 Task: Find connections with filter location Azazga with filter topic #Brandwith filter profile language English with filter current company Smile Foundation with filter school Institute Of Engineering and Management with filter industry Performing Arts with filter service category Outsourcing with filter keywords title Travel Nurse
Action: Mouse moved to (482, 61)
Screenshot: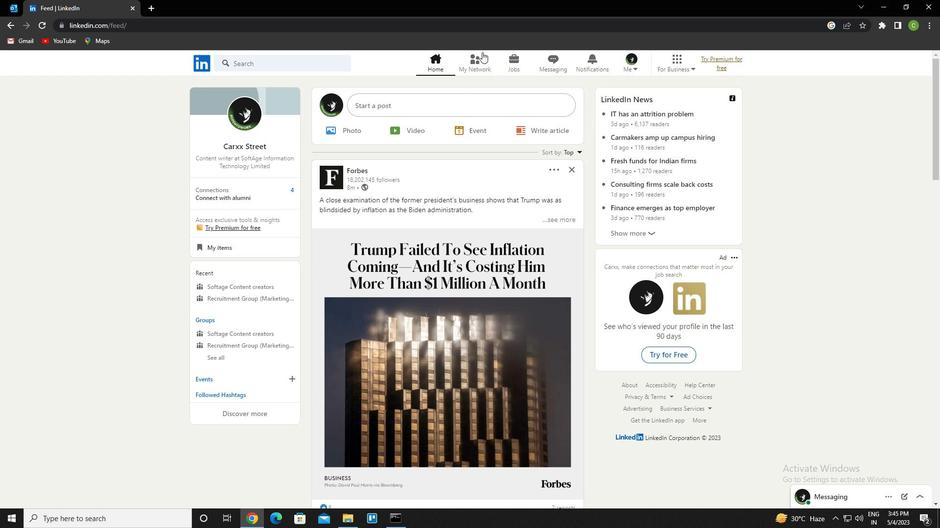 
Action: Mouse pressed left at (482, 61)
Screenshot: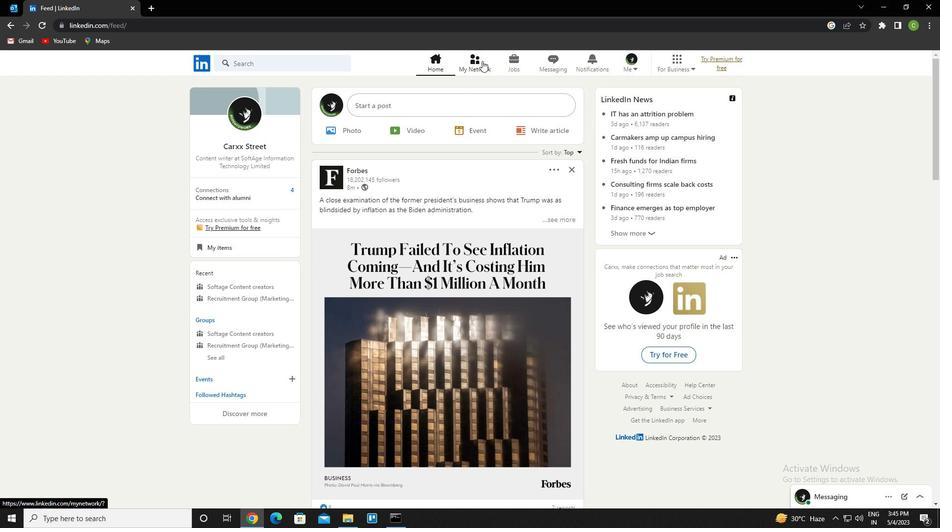 
Action: Mouse moved to (298, 113)
Screenshot: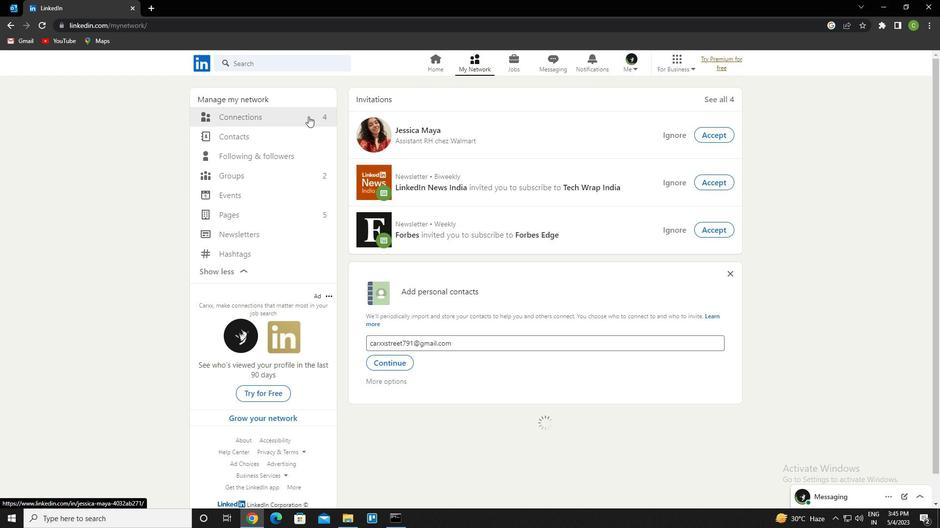 
Action: Mouse pressed left at (298, 113)
Screenshot: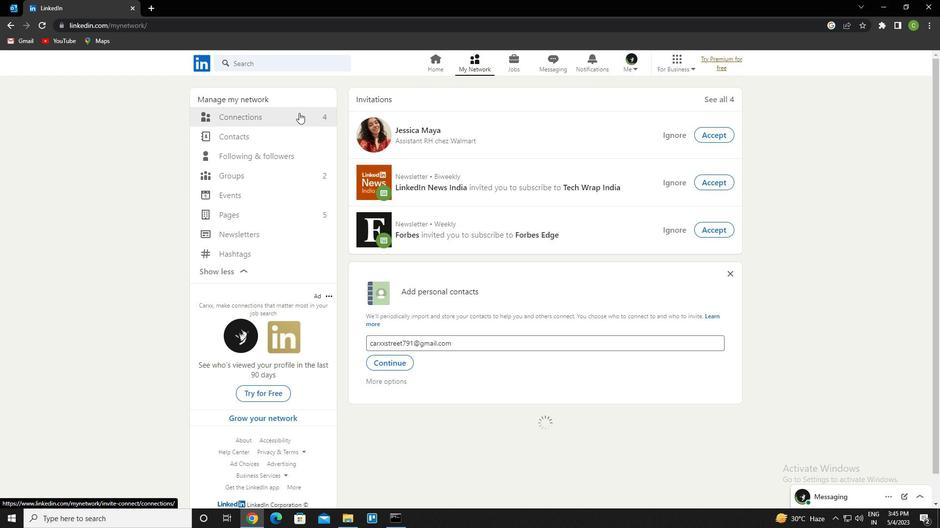 
Action: Mouse moved to (544, 118)
Screenshot: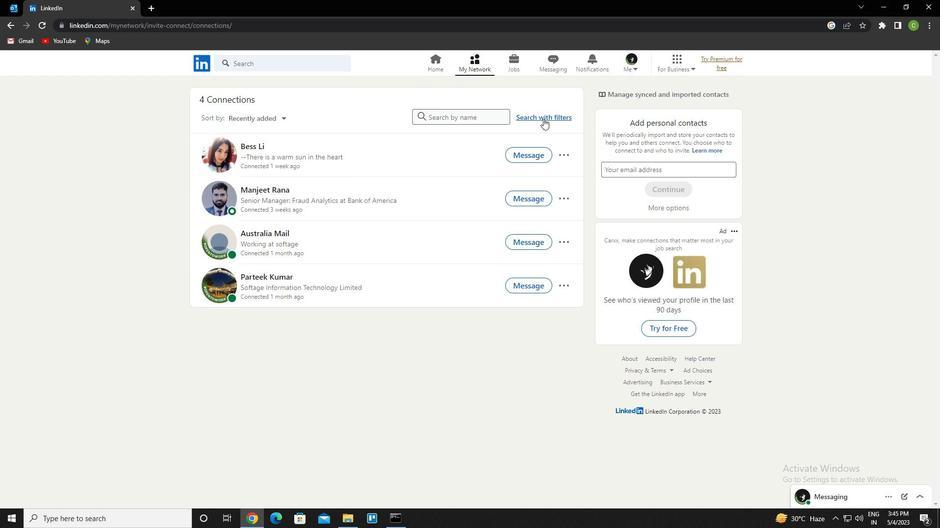 
Action: Mouse pressed left at (544, 118)
Screenshot: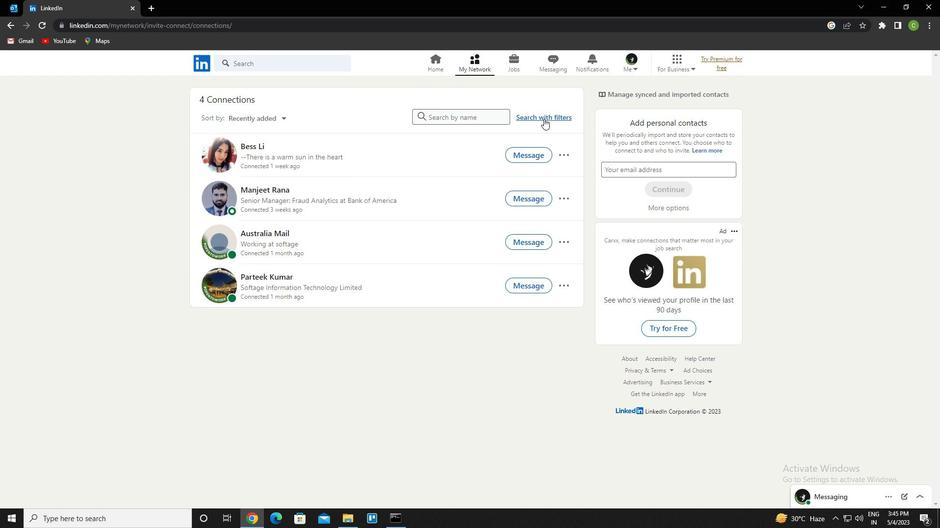 
Action: Mouse moved to (499, 94)
Screenshot: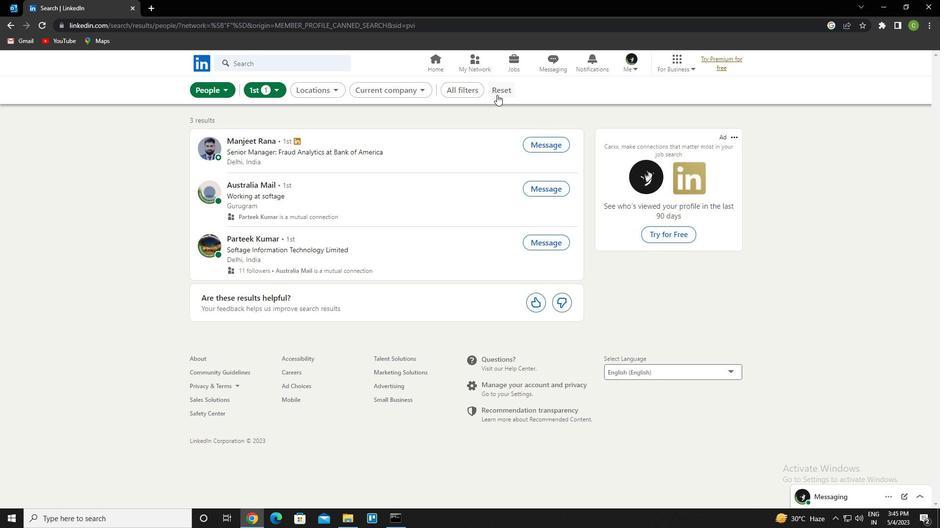 
Action: Mouse pressed left at (499, 94)
Screenshot: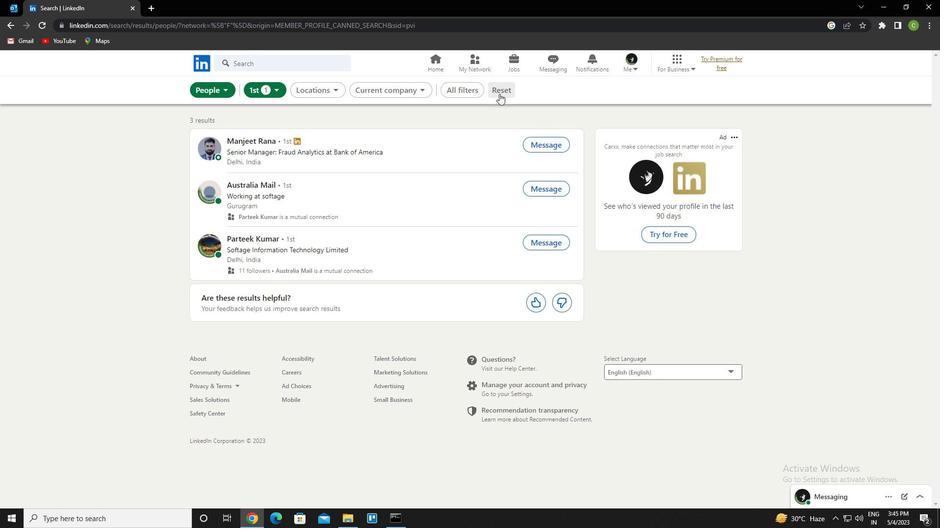 
Action: Mouse moved to (494, 94)
Screenshot: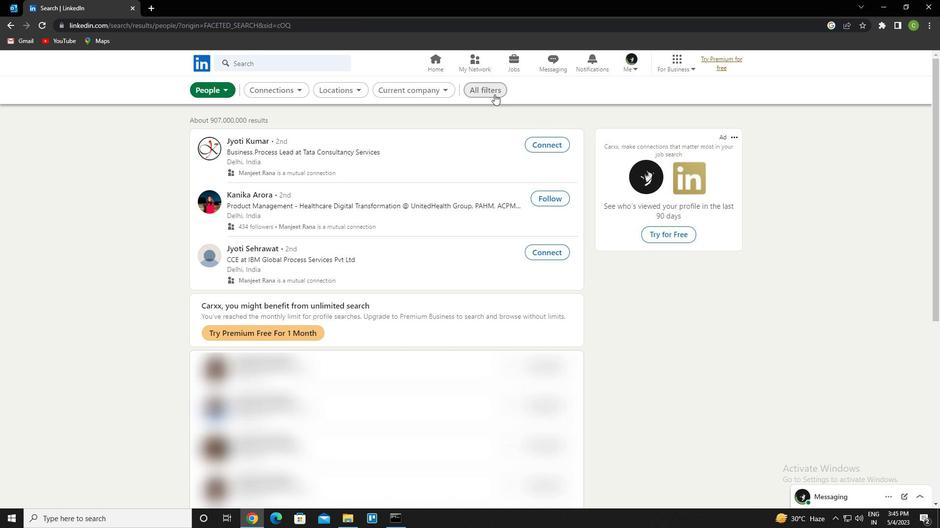 
Action: Mouse pressed left at (494, 94)
Screenshot: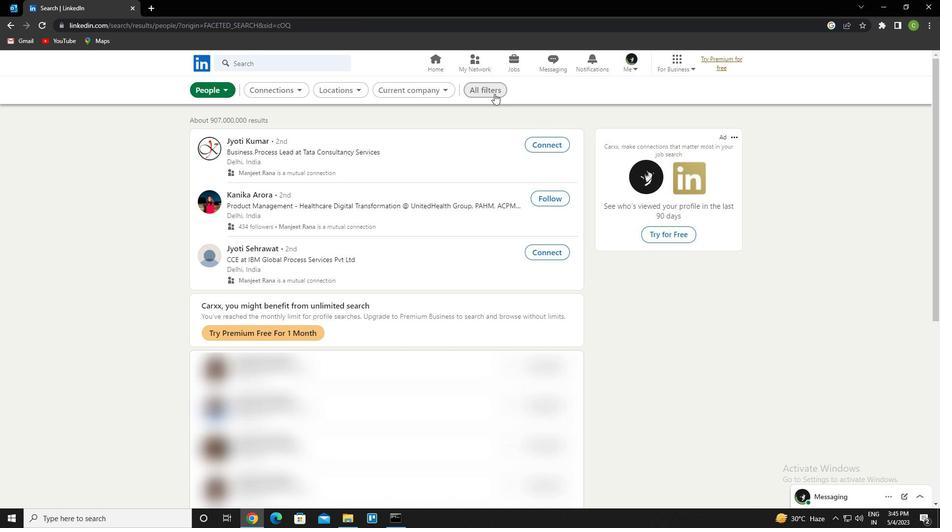 
Action: Mouse moved to (821, 307)
Screenshot: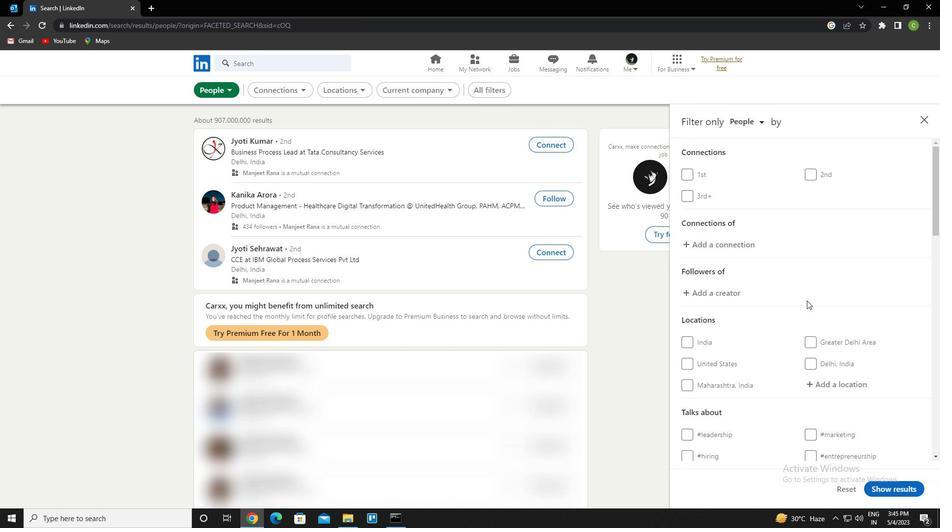
Action: Mouse scrolled (821, 306) with delta (0, 0)
Screenshot: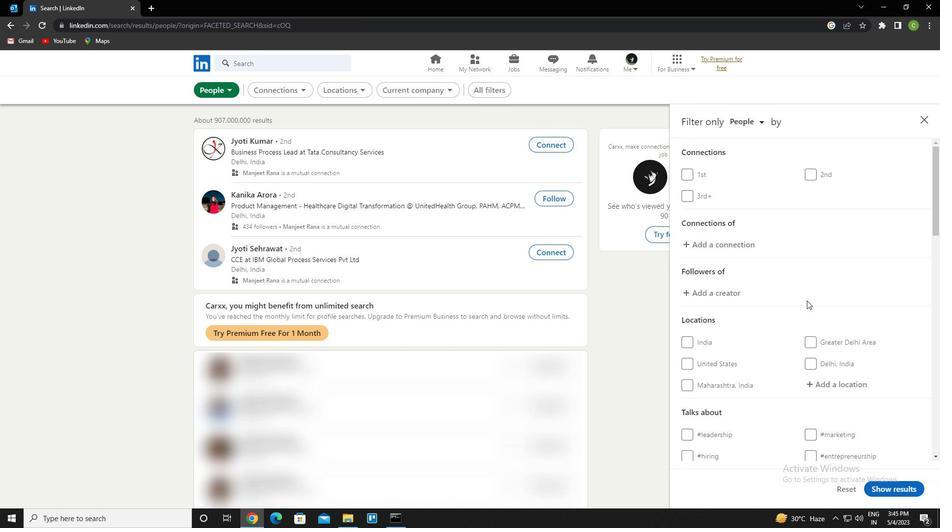 
Action: Mouse moved to (823, 307)
Screenshot: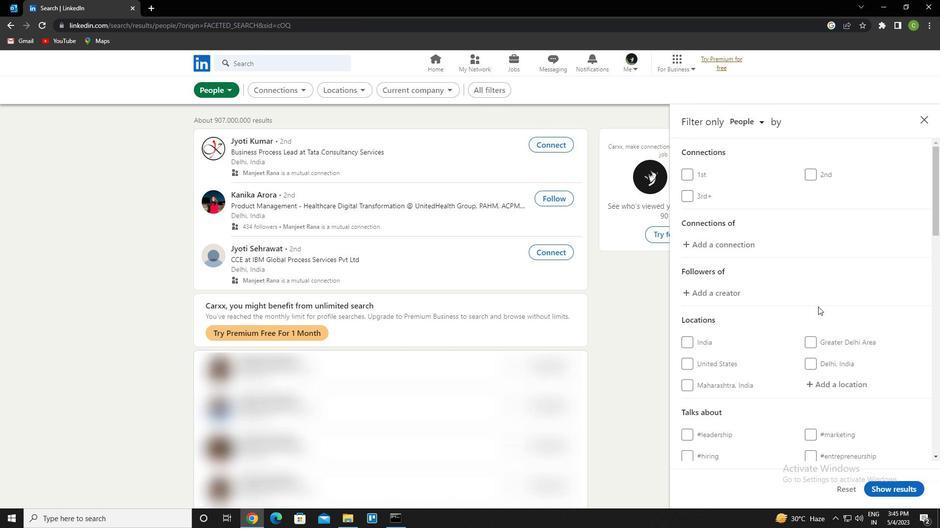 
Action: Mouse scrolled (823, 306) with delta (0, 0)
Screenshot: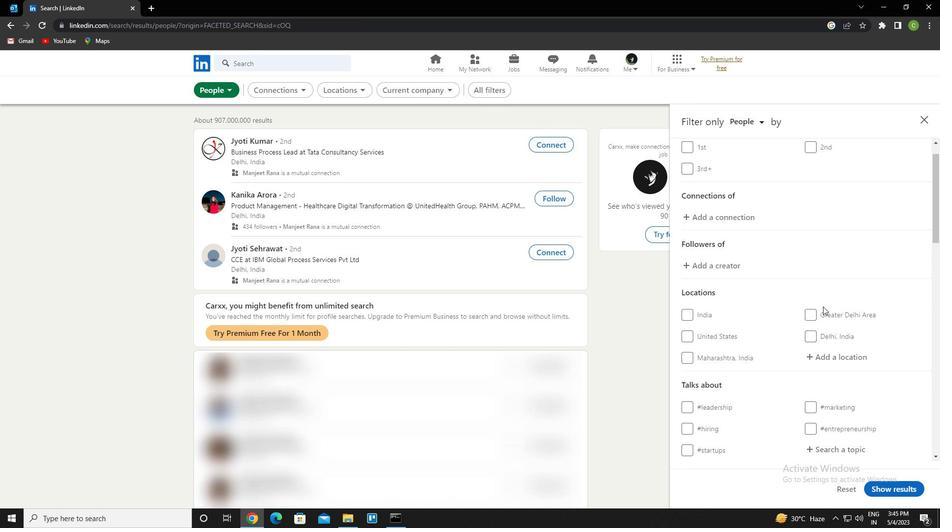 
Action: Mouse moved to (835, 287)
Screenshot: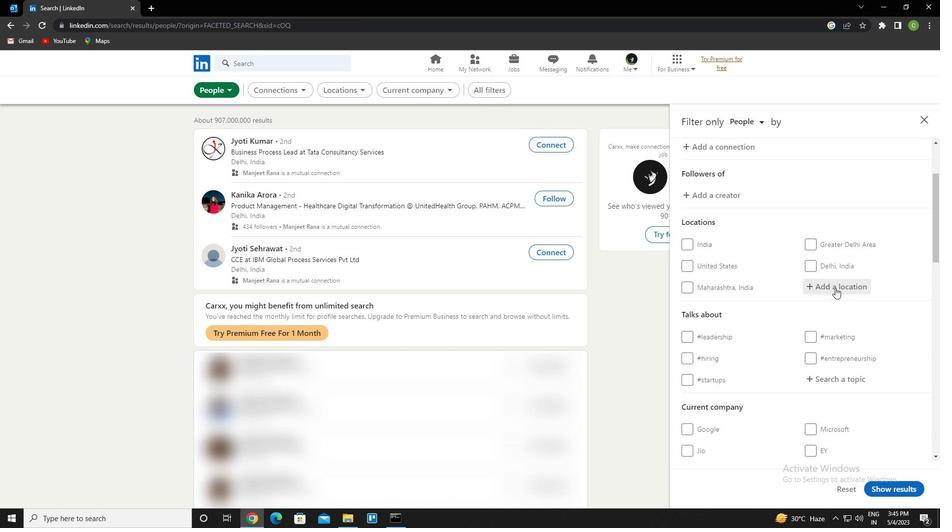 
Action: Mouse pressed left at (835, 287)
Screenshot: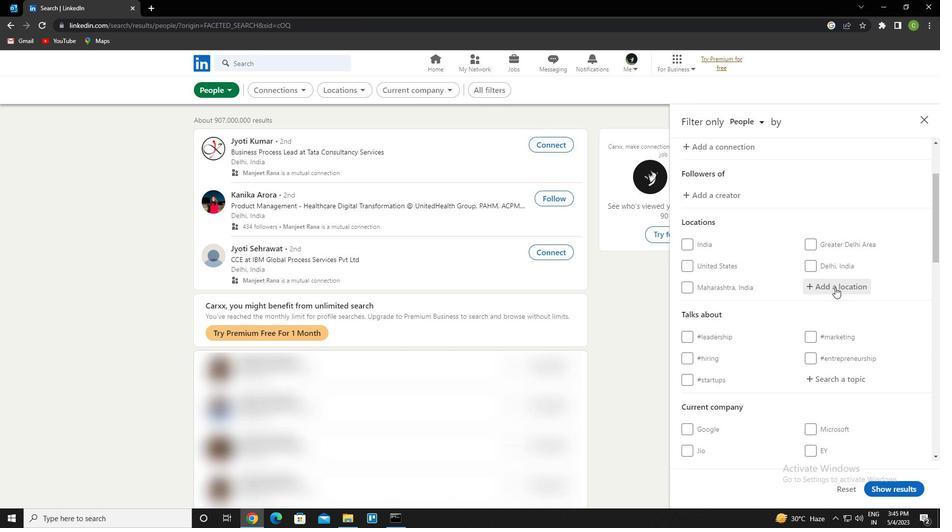 
Action: Mouse moved to (811, 233)
Screenshot: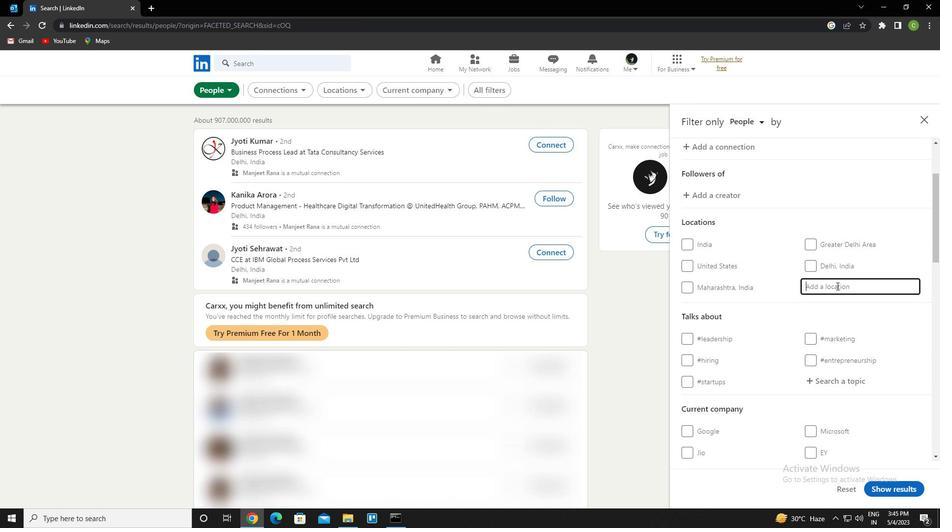 
Action: Key pressed <Key.caps_lock>a<Key.caps_lock>zazga<Key.down><Key.enter>
Screenshot: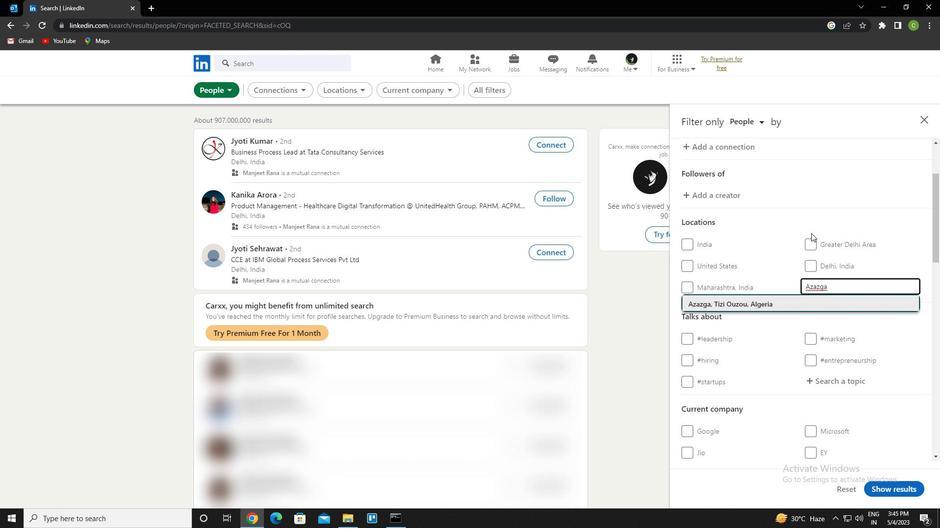 
Action: Mouse scrolled (811, 233) with delta (0, 0)
Screenshot: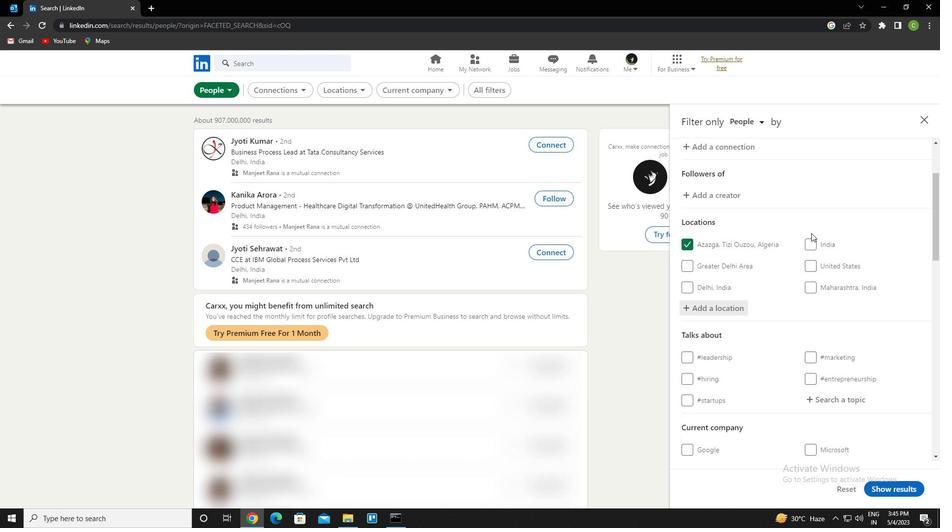 
Action: Mouse scrolled (811, 233) with delta (0, 0)
Screenshot: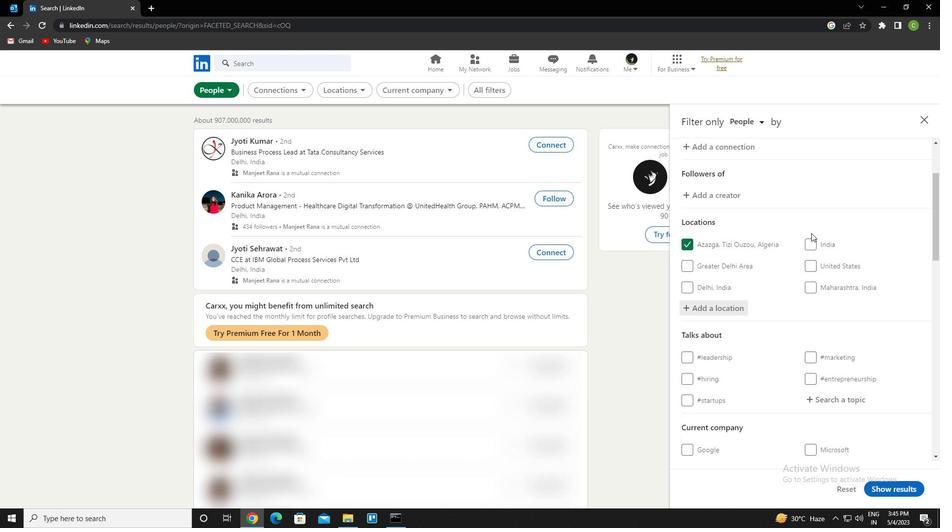 
Action: Mouse moved to (823, 299)
Screenshot: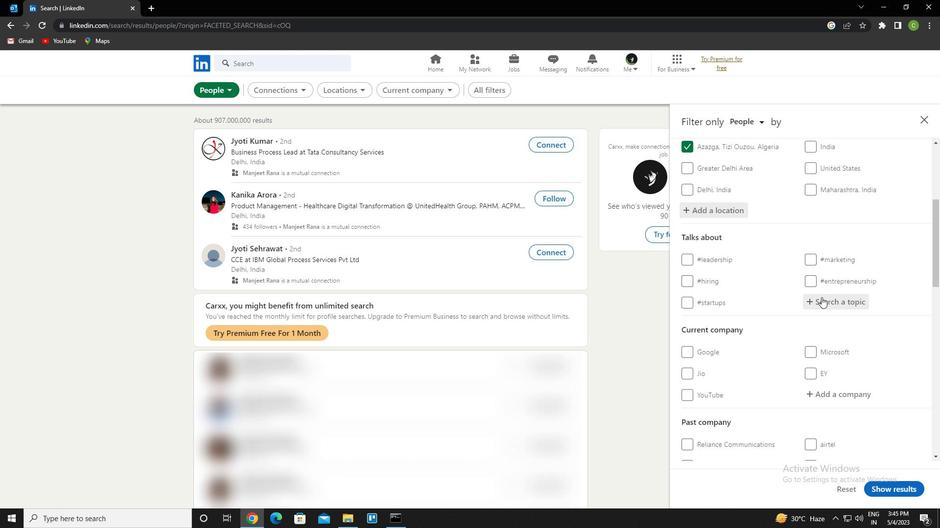 
Action: Mouse pressed left at (823, 299)
Screenshot: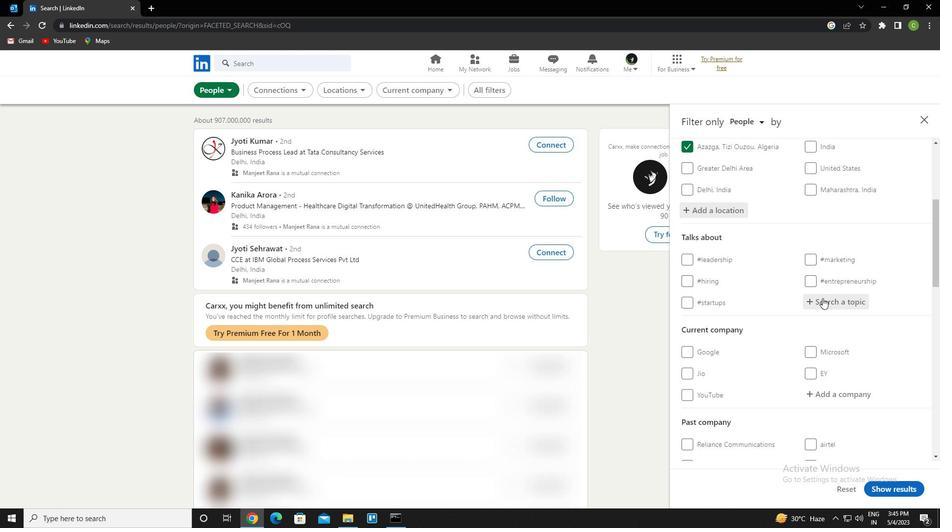 
Action: Mouse moved to (822, 293)
Screenshot: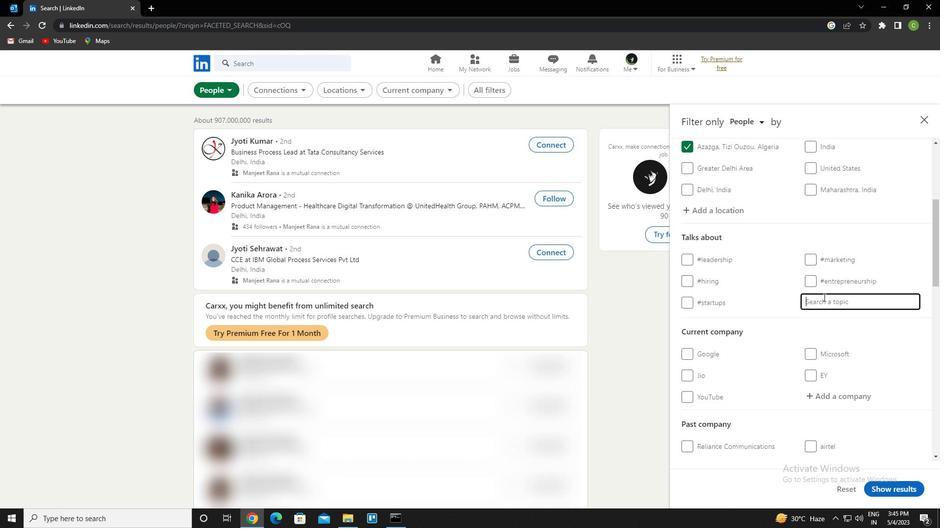 
Action: Key pressed brand<Key.down><Key.down><Key.enter>
Screenshot: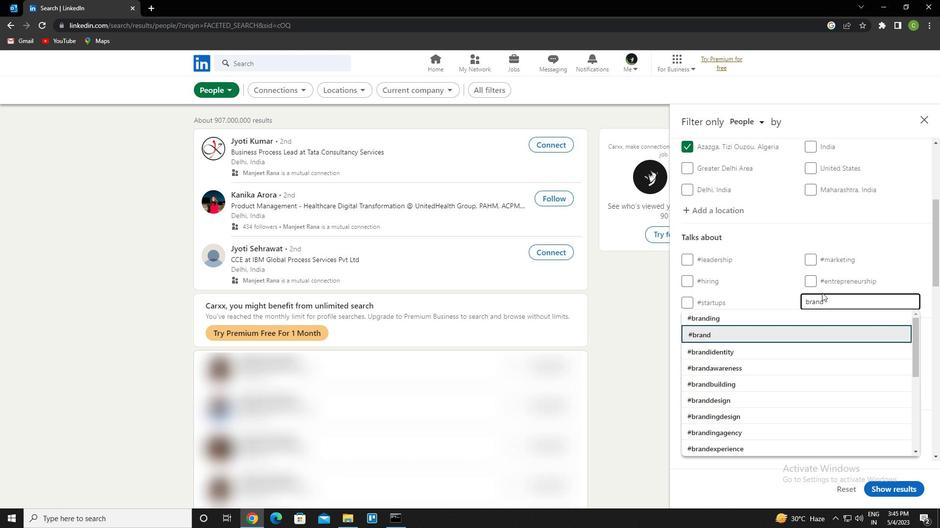 
Action: Mouse moved to (822, 291)
Screenshot: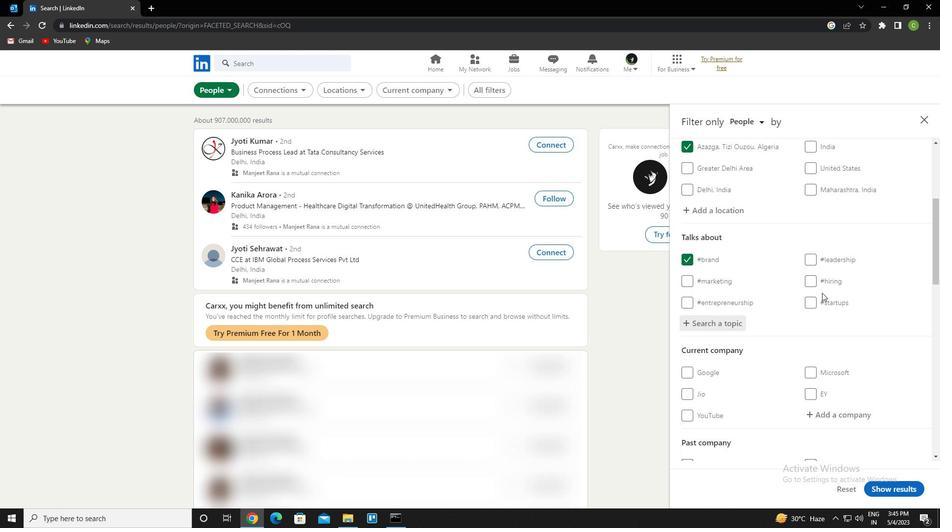 
Action: Mouse scrolled (822, 291) with delta (0, 0)
Screenshot: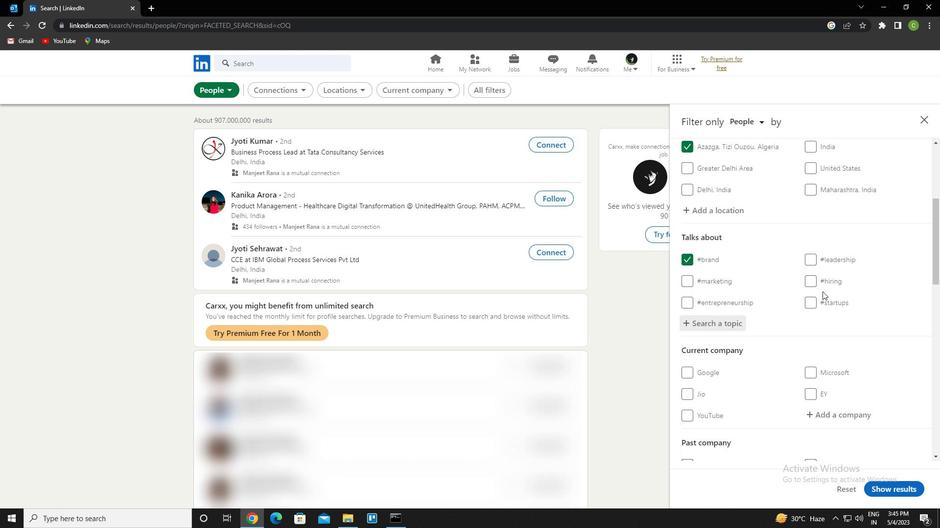 
Action: Mouse scrolled (822, 291) with delta (0, 0)
Screenshot: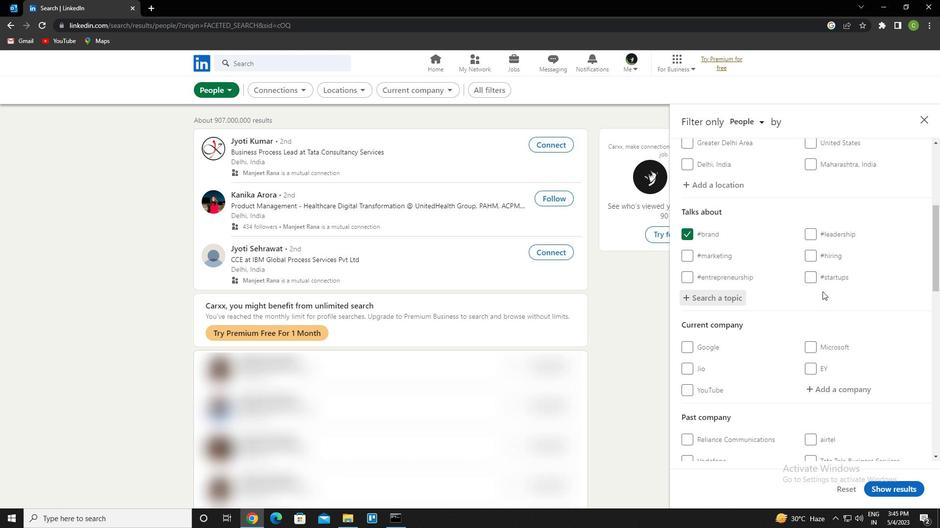 
Action: Mouse scrolled (822, 291) with delta (0, 0)
Screenshot: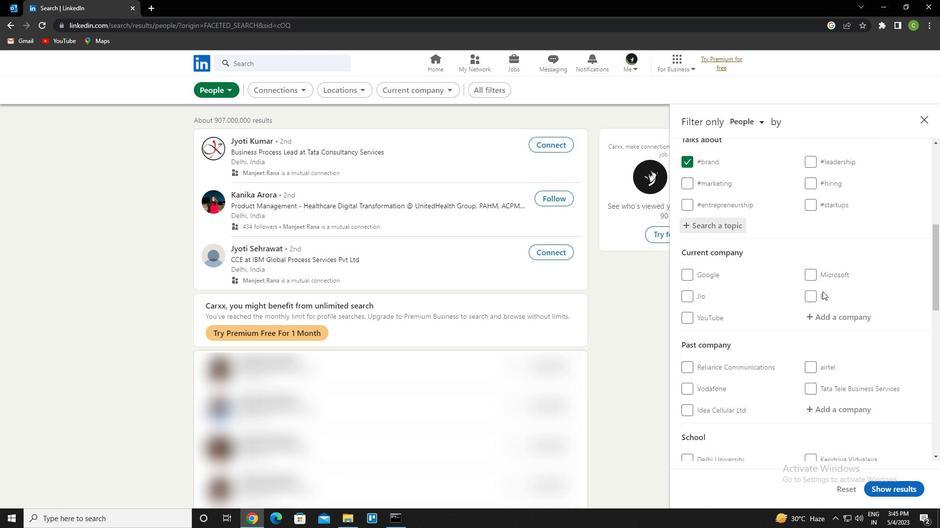 
Action: Mouse scrolled (822, 291) with delta (0, 0)
Screenshot: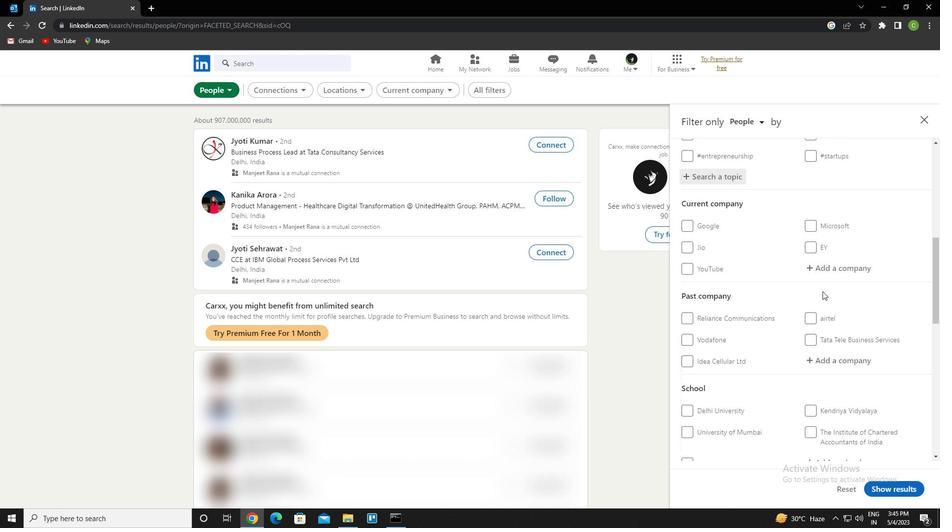 
Action: Mouse scrolled (822, 291) with delta (0, 0)
Screenshot: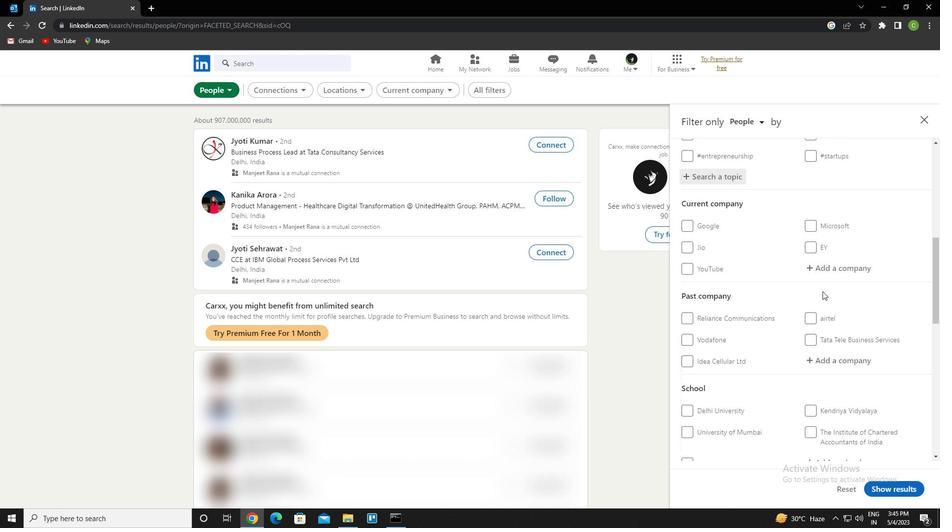 
Action: Mouse scrolled (822, 291) with delta (0, 0)
Screenshot: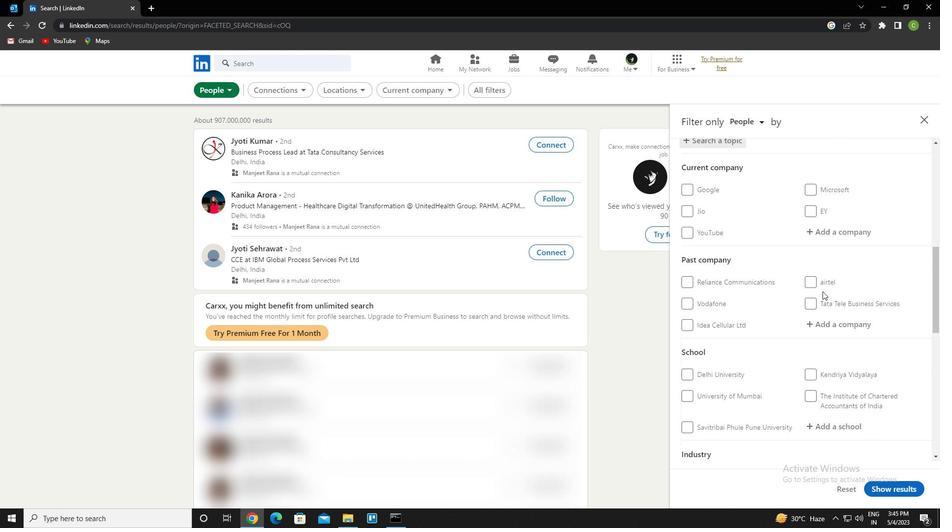 
Action: Mouse moved to (823, 291)
Screenshot: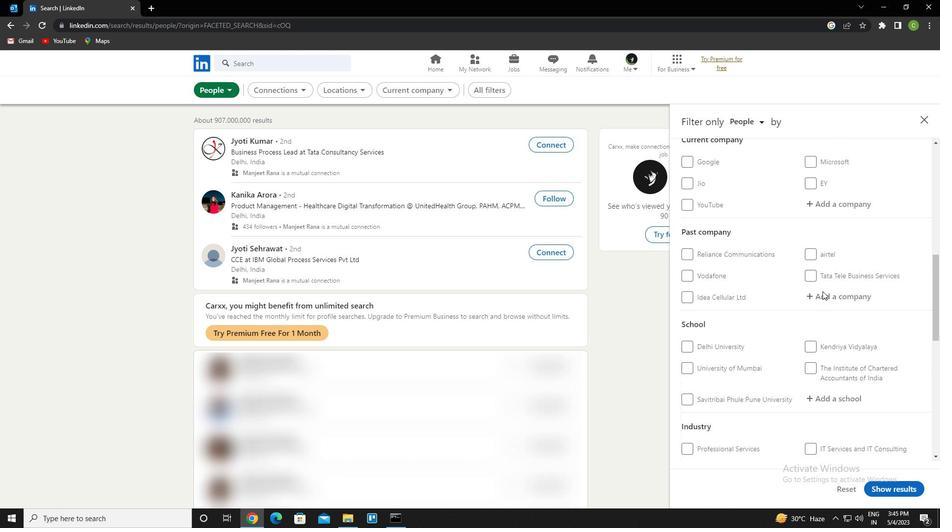 
Action: Mouse scrolled (823, 291) with delta (0, 0)
Screenshot: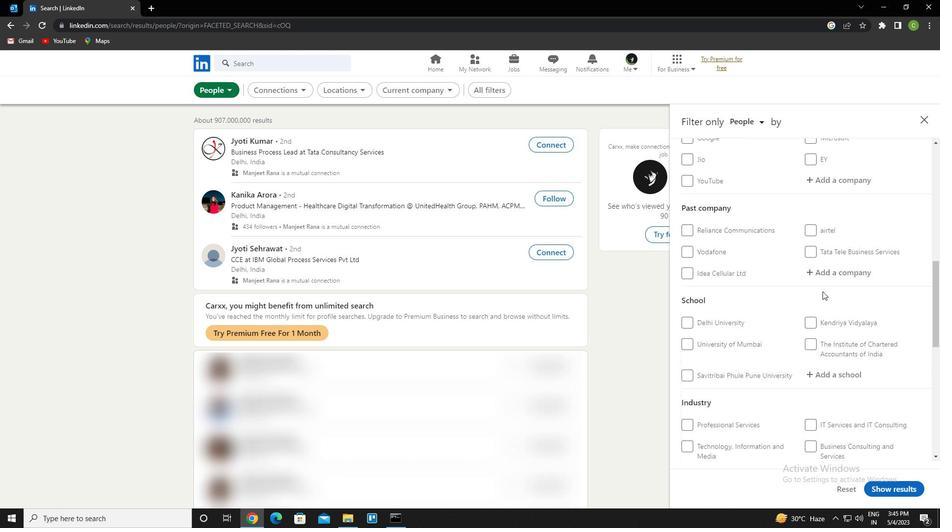 
Action: Mouse moved to (707, 360)
Screenshot: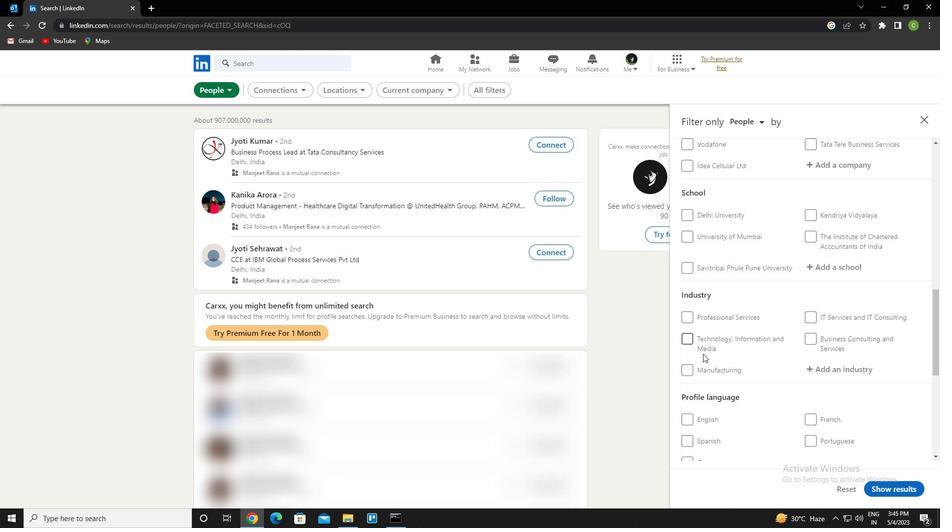 
Action: Mouse scrolled (707, 359) with delta (0, 0)
Screenshot: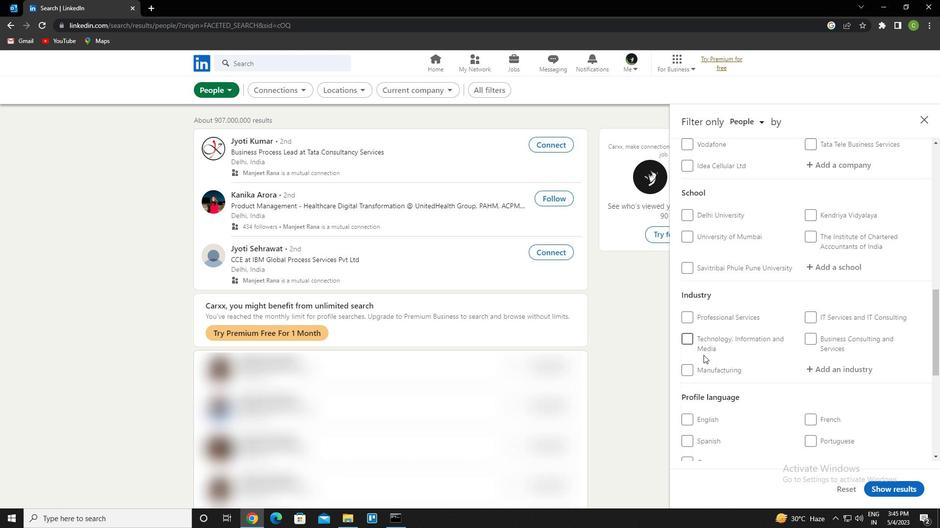 
Action: Mouse moved to (690, 370)
Screenshot: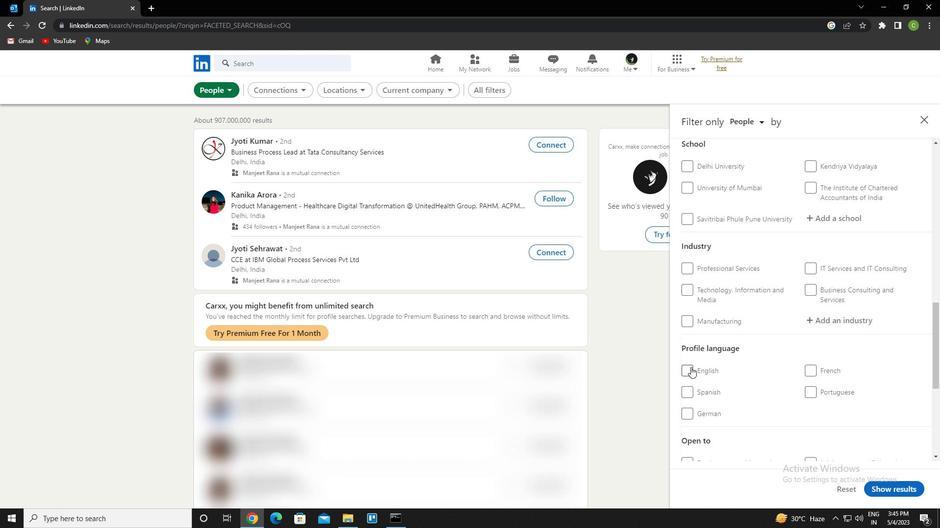 
Action: Mouse pressed left at (690, 370)
Screenshot: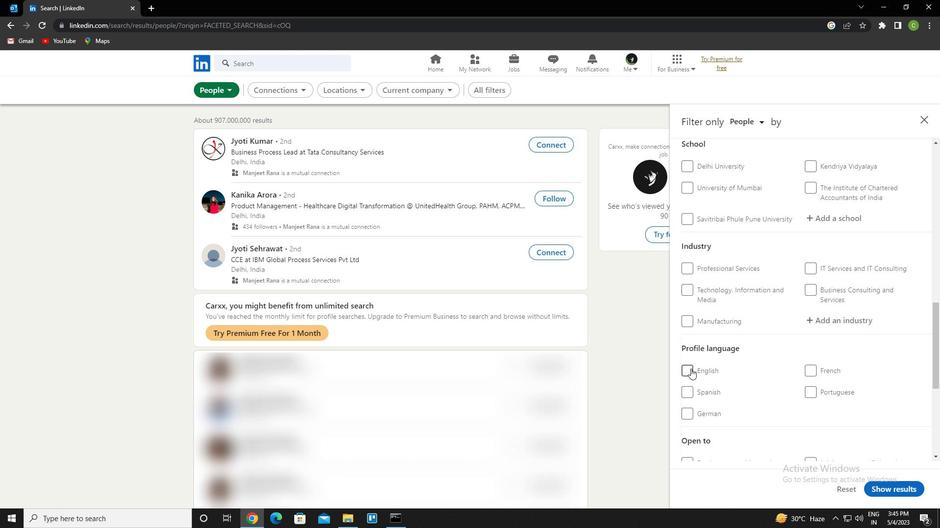 
Action: Mouse moved to (732, 304)
Screenshot: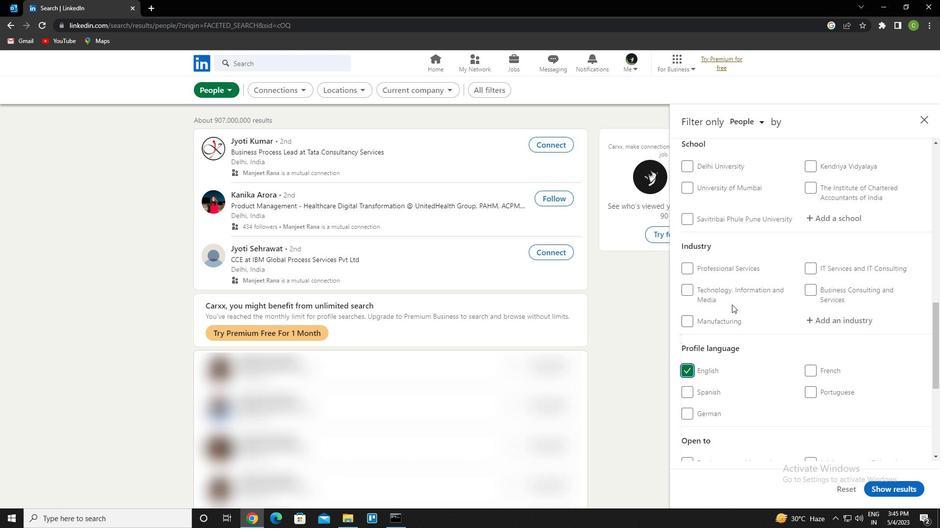 
Action: Mouse scrolled (732, 304) with delta (0, 0)
Screenshot: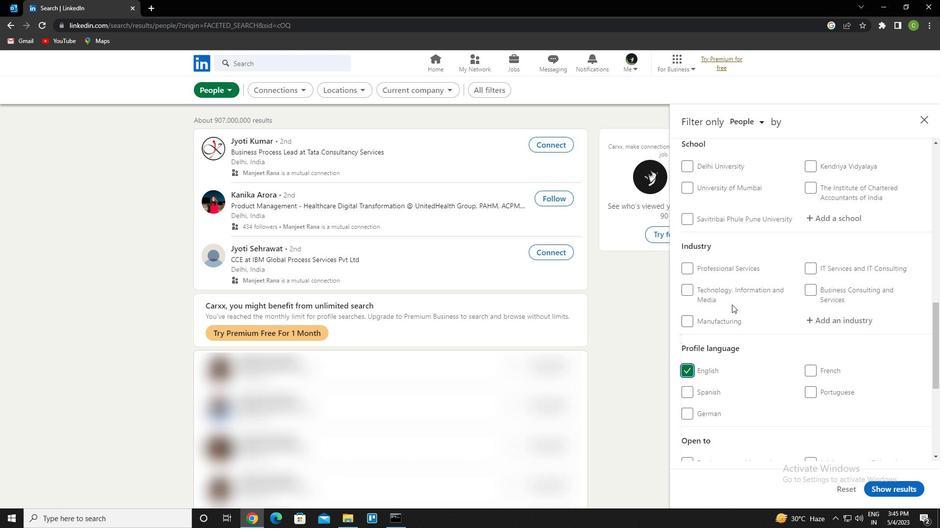 
Action: Mouse scrolled (732, 304) with delta (0, 0)
Screenshot: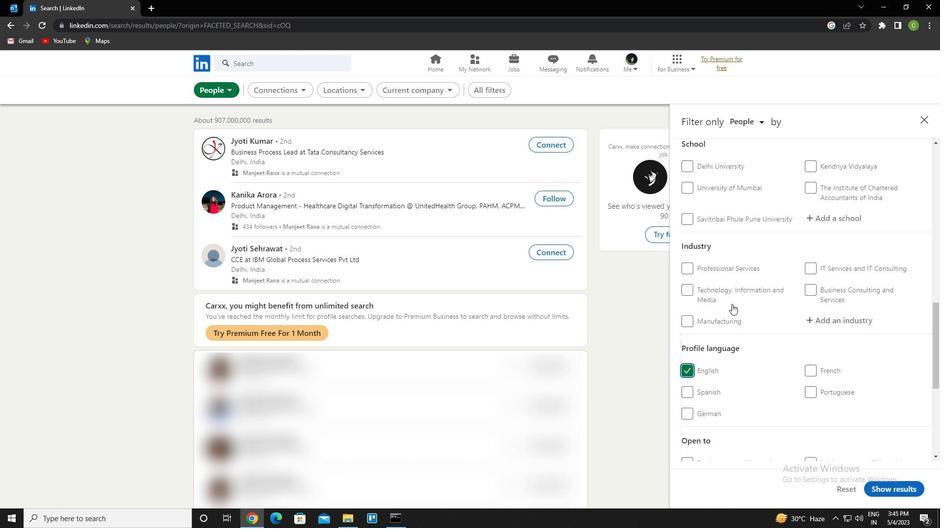 
Action: Mouse scrolled (732, 304) with delta (0, 0)
Screenshot: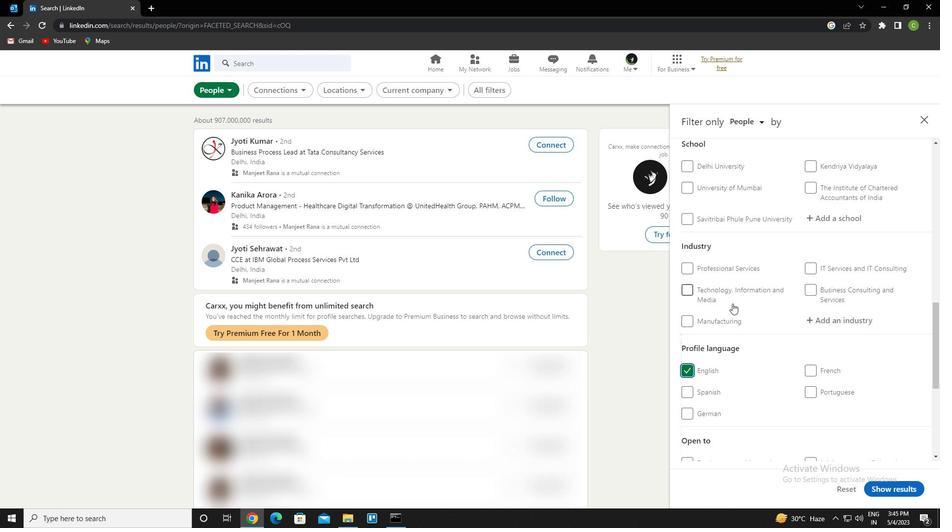 
Action: Mouse moved to (732, 304)
Screenshot: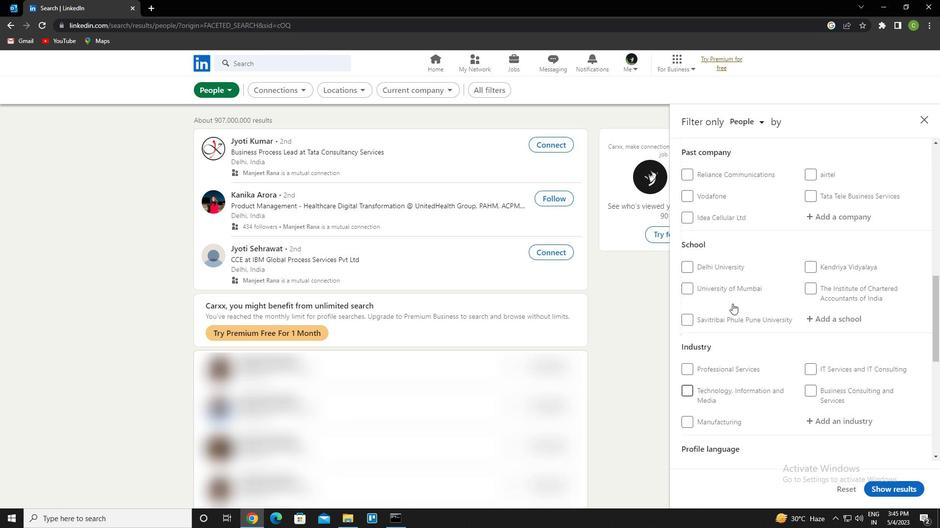 
Action: Mouse scrolled (732, 304) with delta (0, 0)
Screenshot: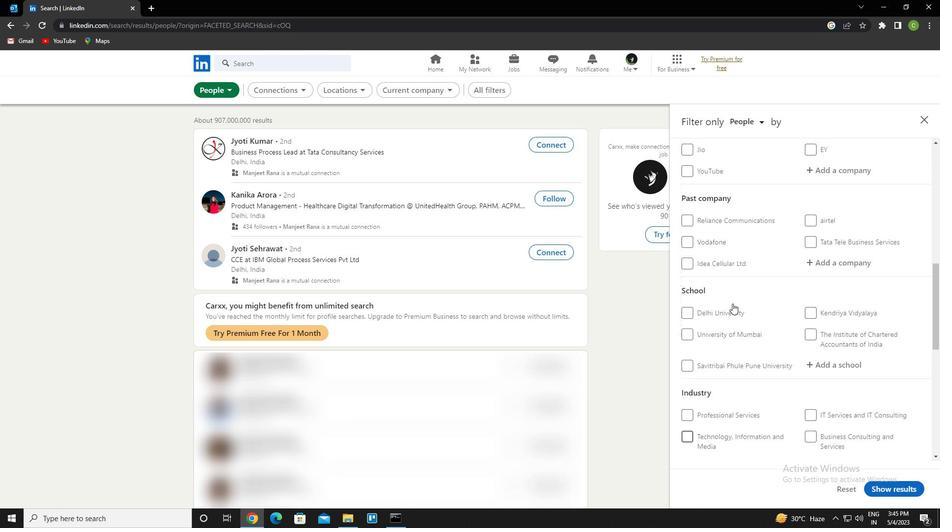 
Action: Mouse scrolled (732, 304) with delta (0, 0)
Screenshot: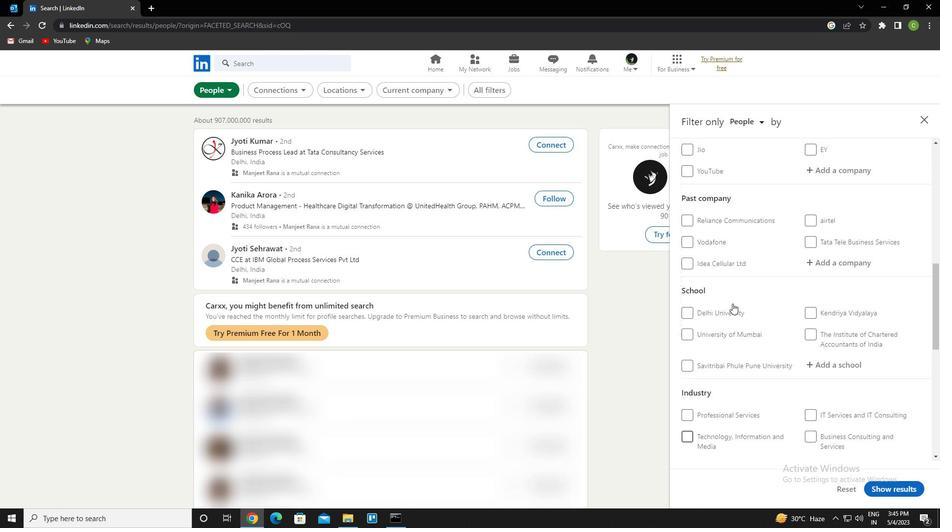 
Action: Mouse moved to (836, 266)
Screenshot: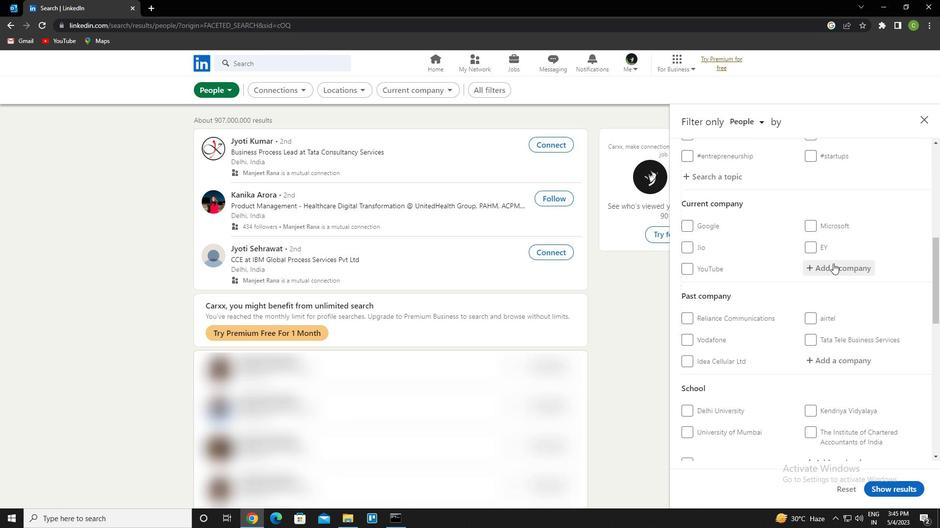 
Action: Mouse pressed left at (836, 266)
Screenshot: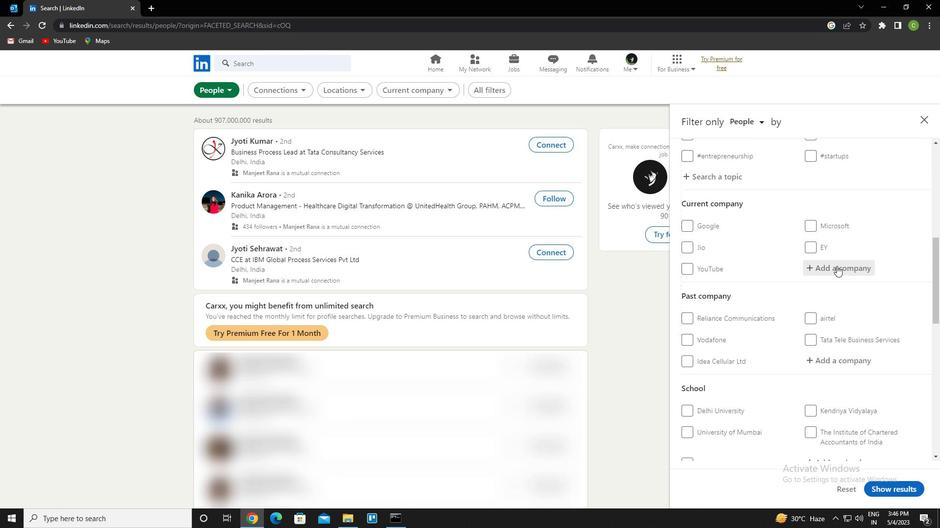 
Action: Mouse moved to (838, 266)
Screenshot: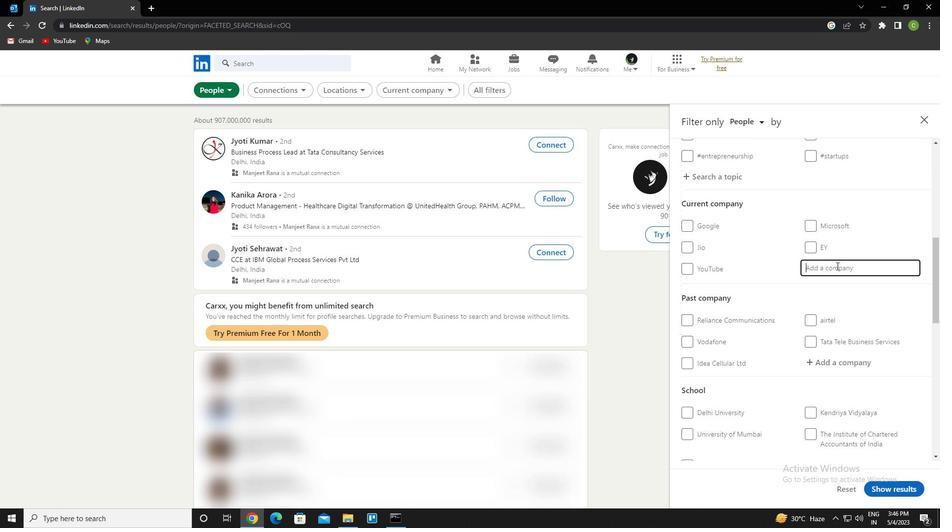 
Action: Key pressed <Key.caps_lock>
Screenshot: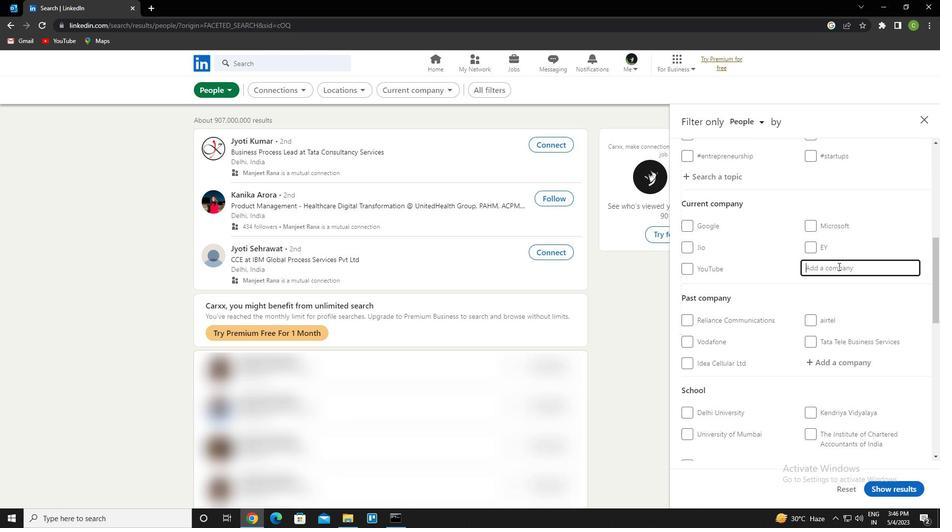 
Action: Mouse moved to (838, 266)
Screenshot: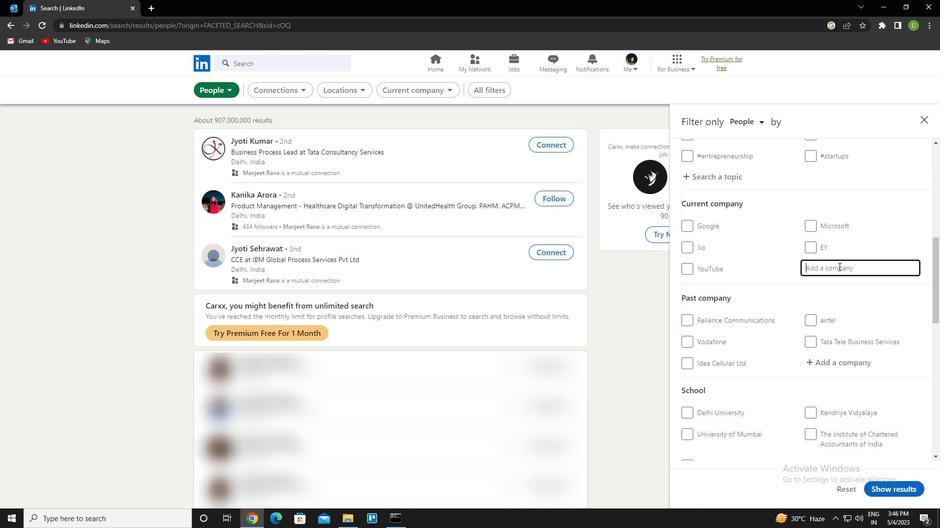
Action: Key pressed s<Key.caps_lock>mile<Key.space>foundation<Key.down><Key.enter>
Screenshot: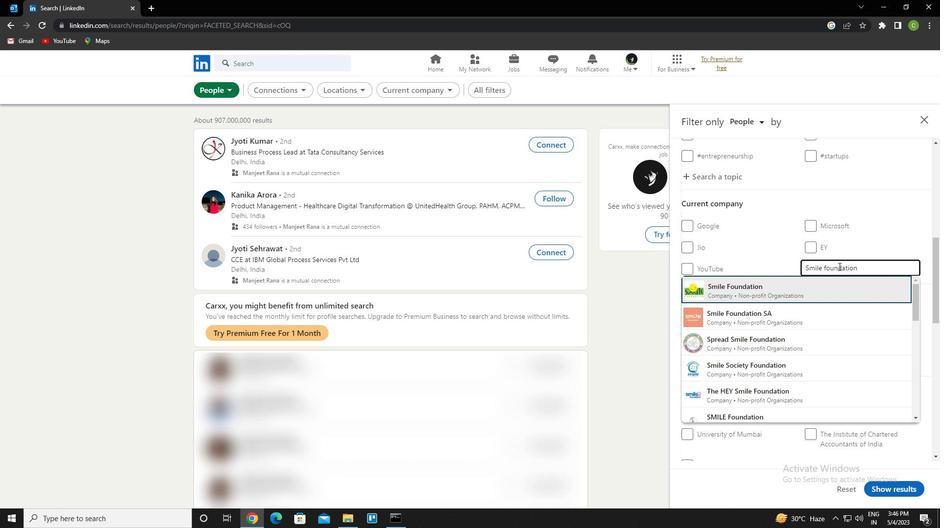 
Action: Mouse scrolled (838, 266) with delta (0, 0)
Screenshot: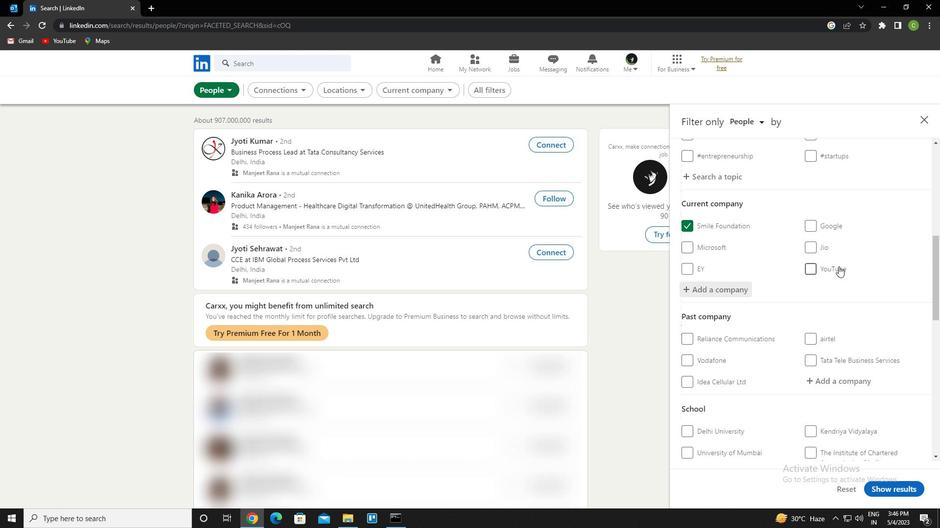 
Action: Mouse scrolled (838, 266) with delta (0, 0)
Screenshot: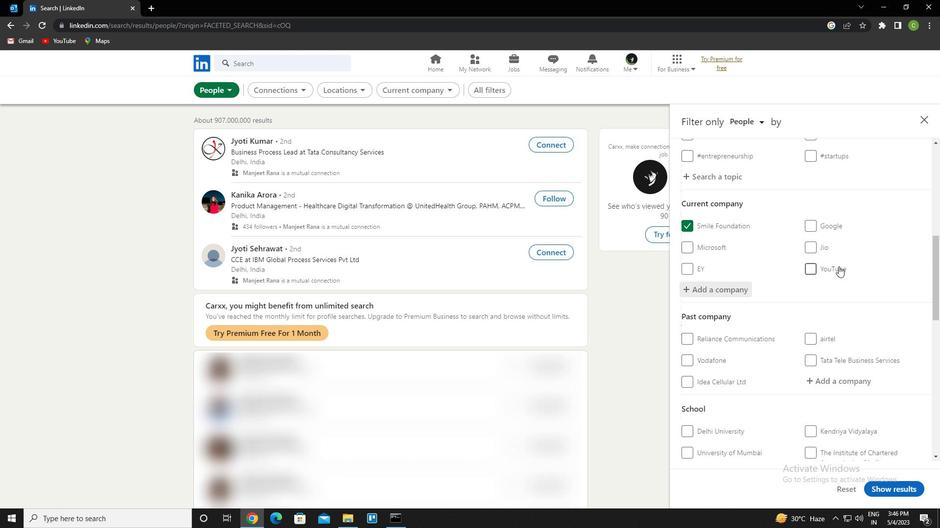 
Action: Mouse scrolled (838, 266) with delta (0, 0)
Screenshot: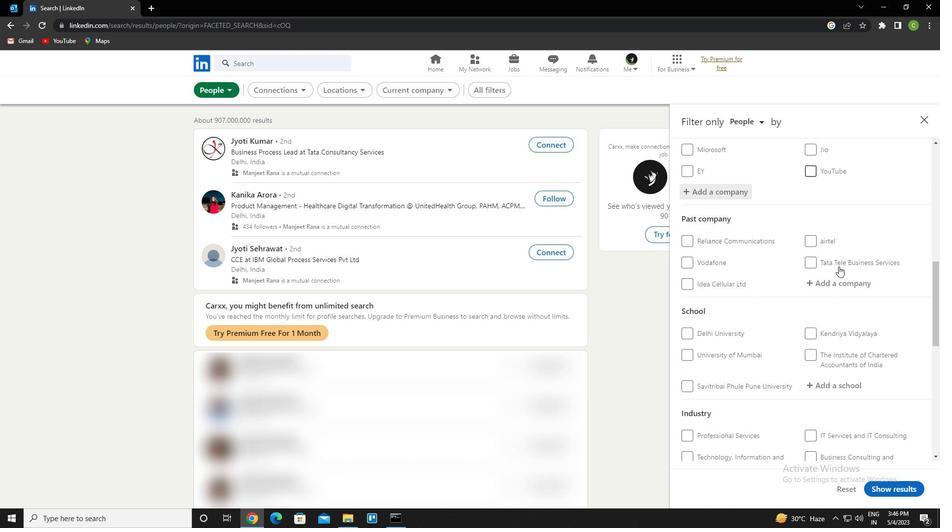 
Action: Mouse moved to (820, 332)
Screenshot: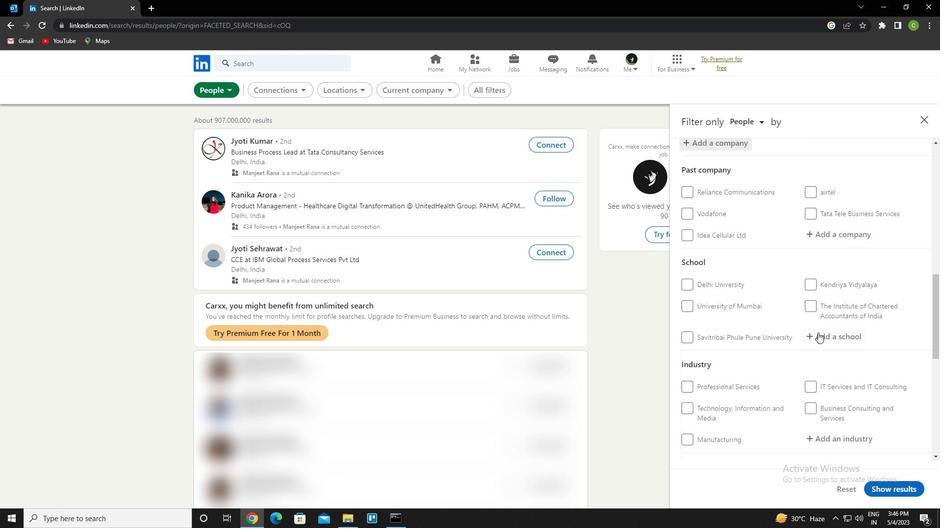 
Action: Mouse pressed left at (820, 332)
Screenshot: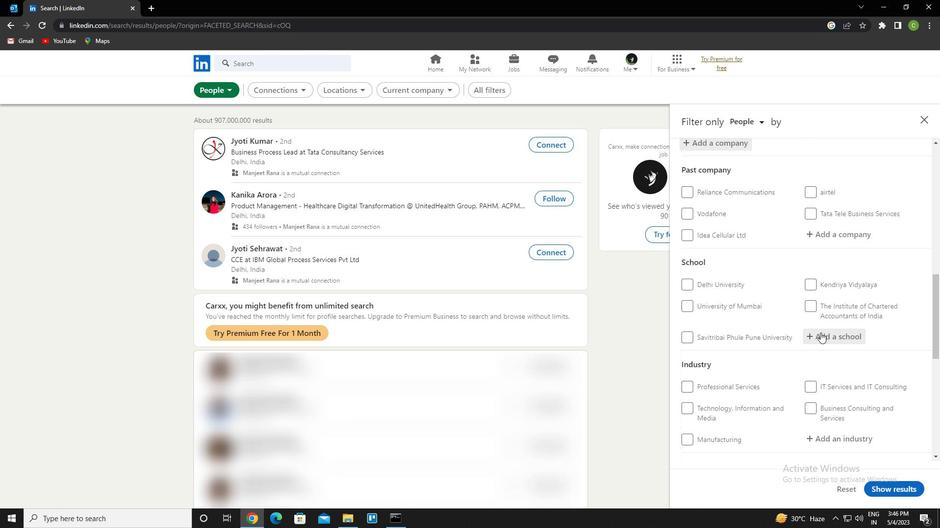 
Action: Mouse moved to (837, 290)
Screenshot: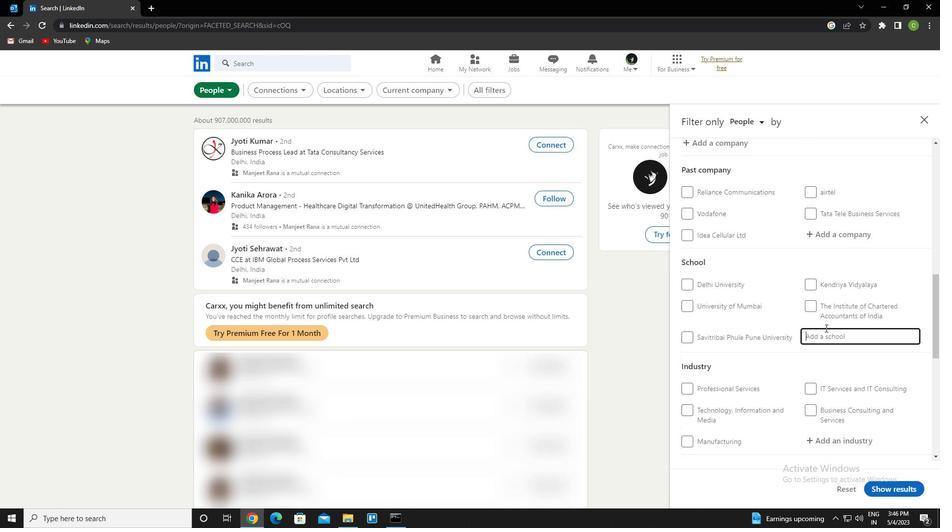 
Action: Key pressed institut
Screenshot: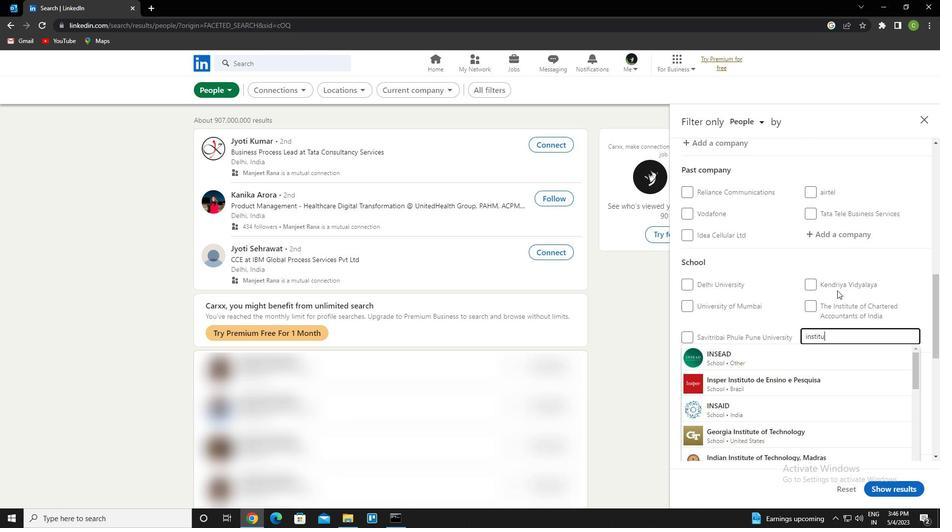 
Action: Mouse moved to (837, 289)
Screenshot: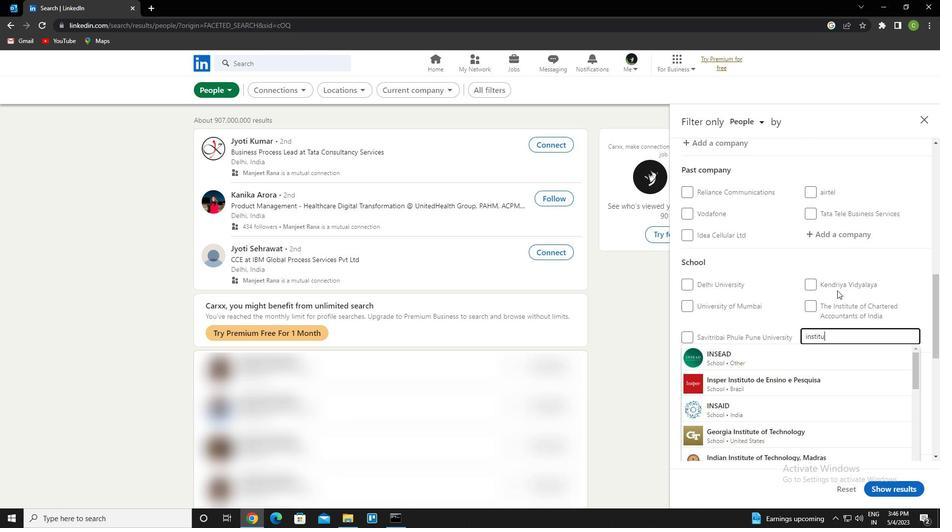 
Action: Key pressed e<Key.space>of
Screenshot: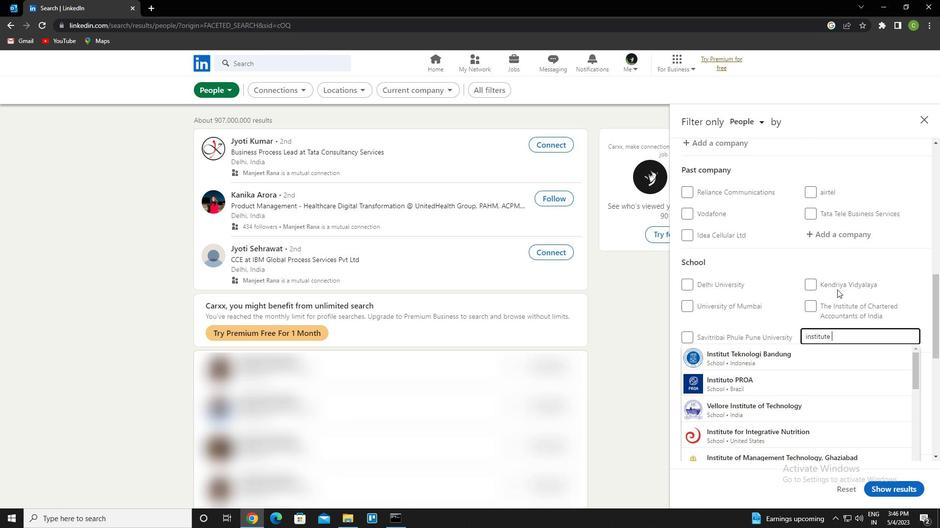 
Action: Mouse moved to (837, 289)
Screenshot: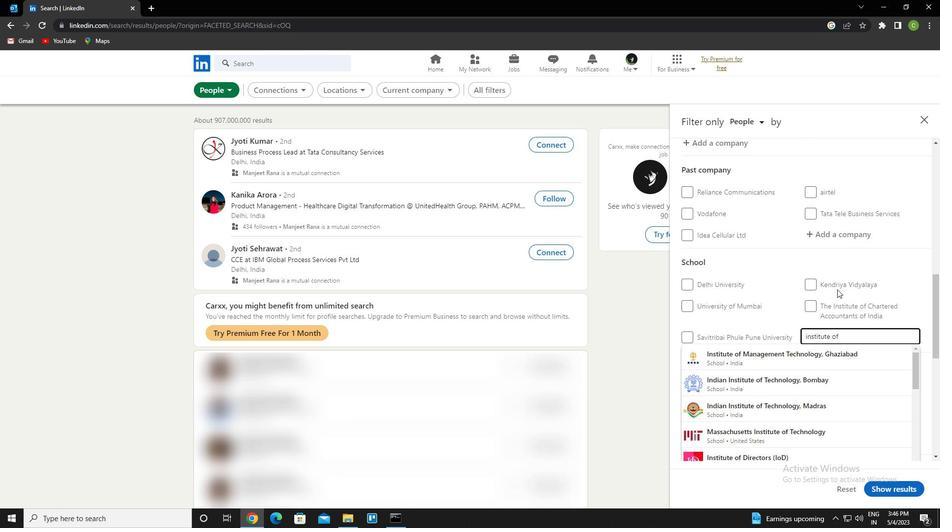 
Action: Key pressed <Key.space>engineering<Key.space>and<Key.space>management<Key.space><Key.down><Key.enter>
Screenshot: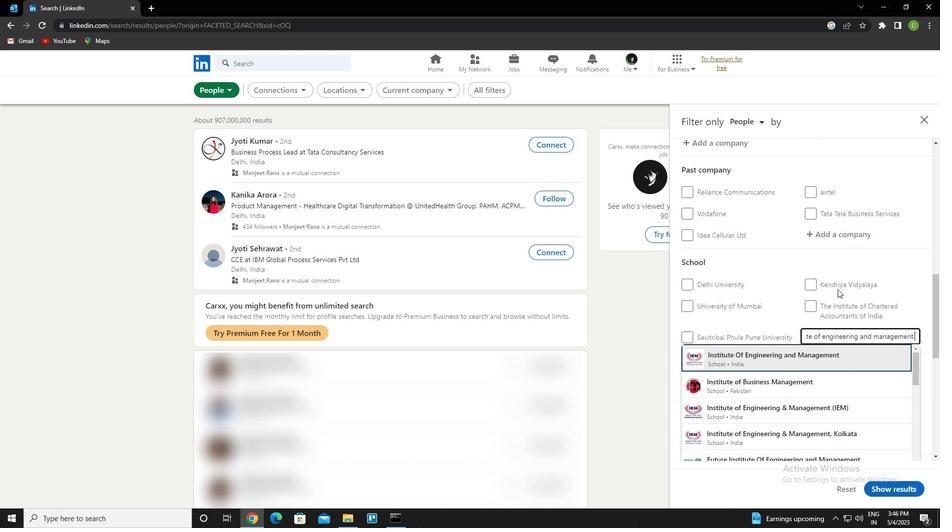
Action: Mouse moved to (845, 285)
Screenshot: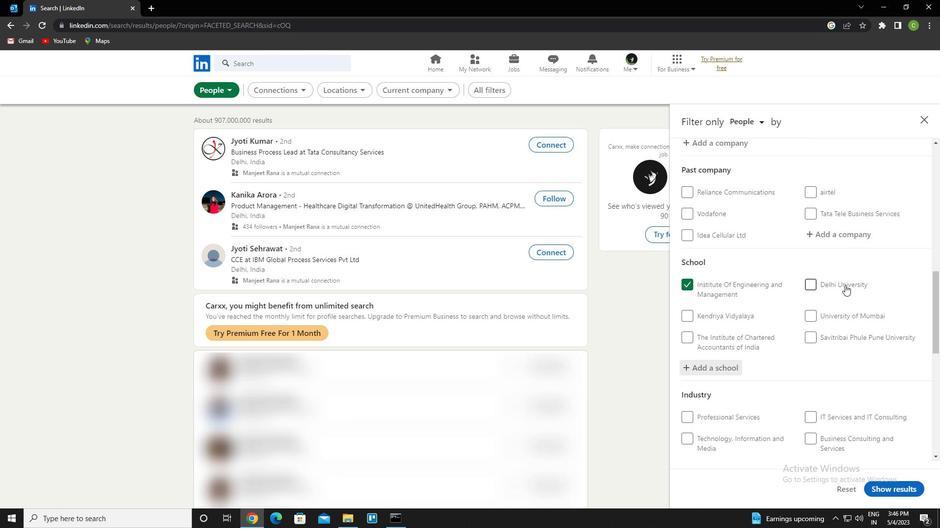 
Action: Mouse scrolled (845, 285) with delta (0, 0)
Screenshot: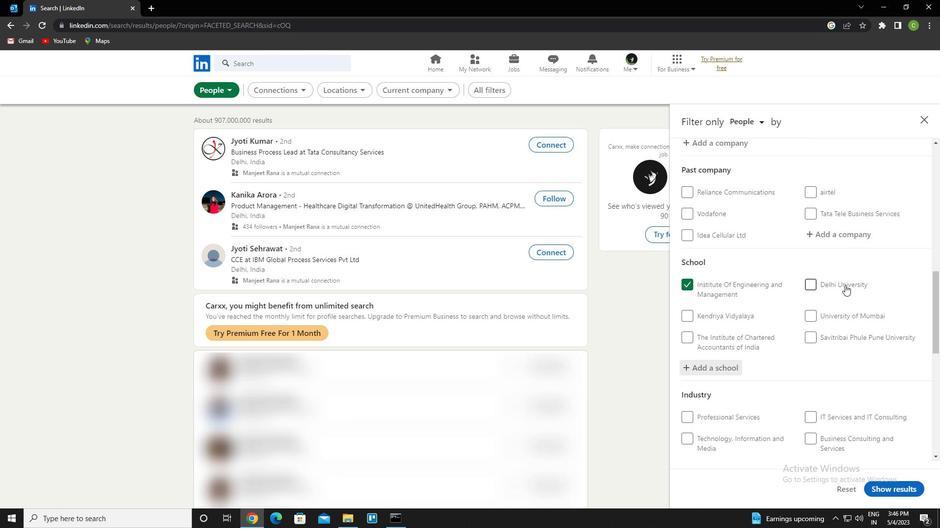 
Action: Mouse moved to (843, 288)
Screenshot: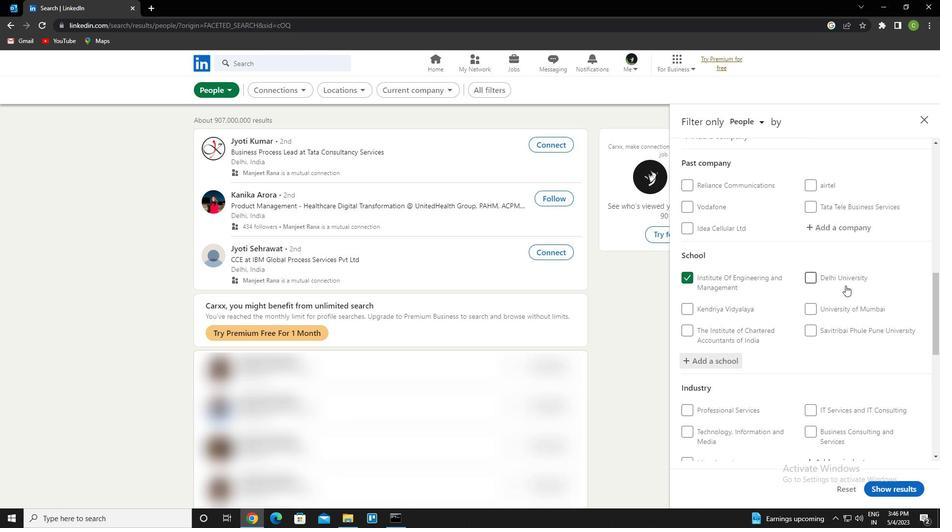 
Action: Mouse scrolled (843, 287) with delta (0, 0)
Screenshot: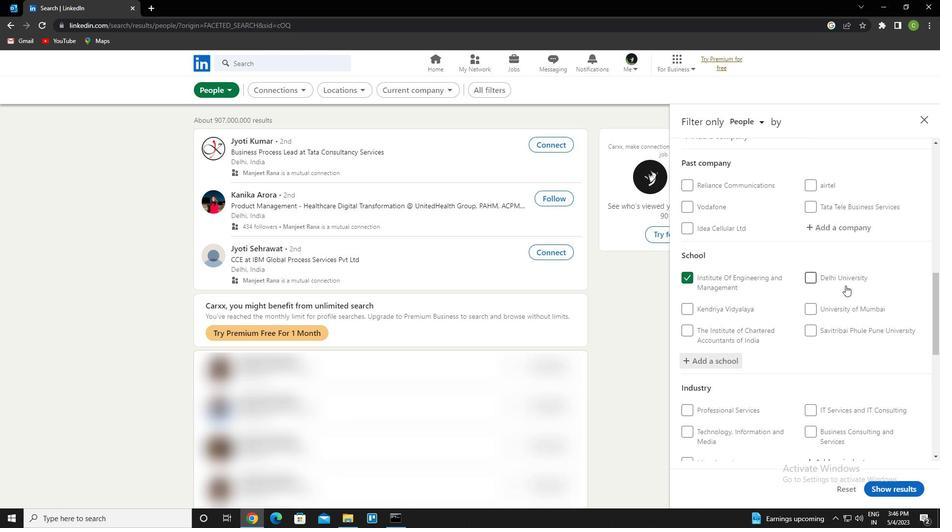 
Action: Mouse moved to (843, 288)
Screenshot: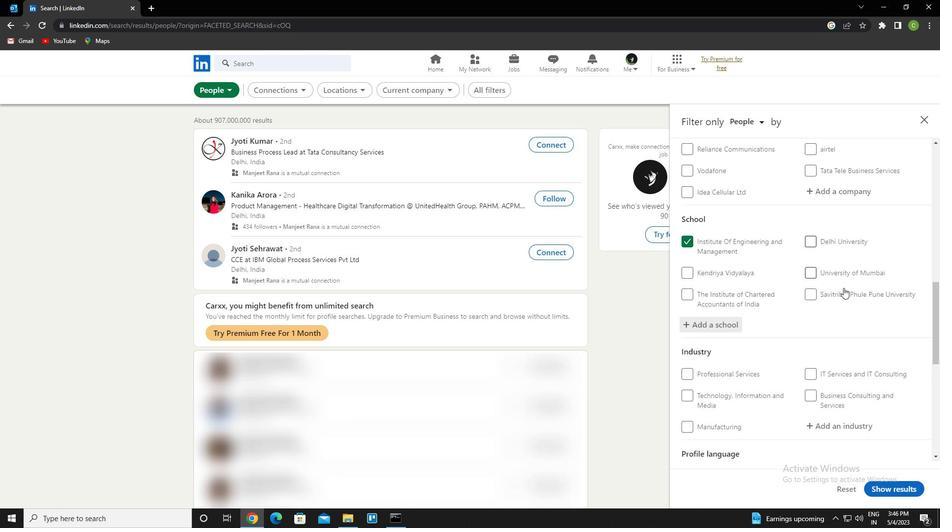 
Action: Mouse scrolled (843, 288) with delta (0, 0)
Screenshot: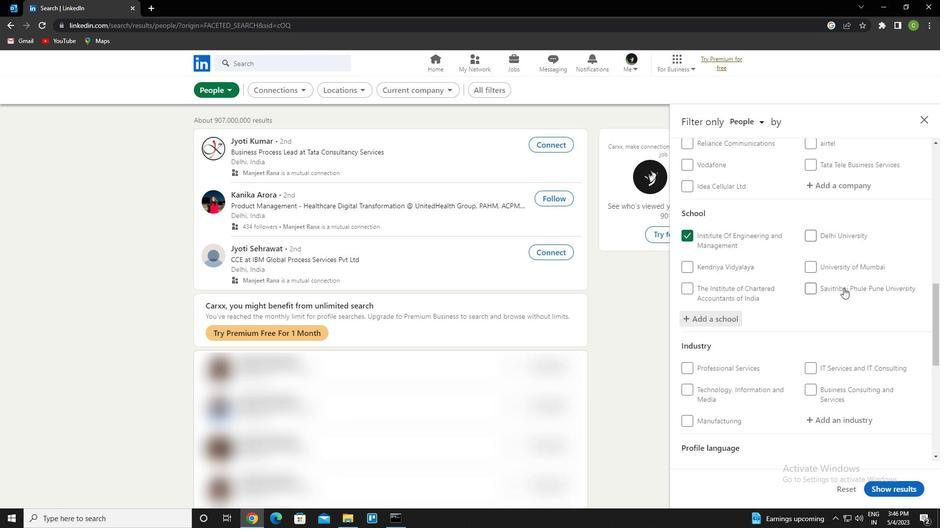 
Action: Mouse moved to (829, 318)
Screenshot: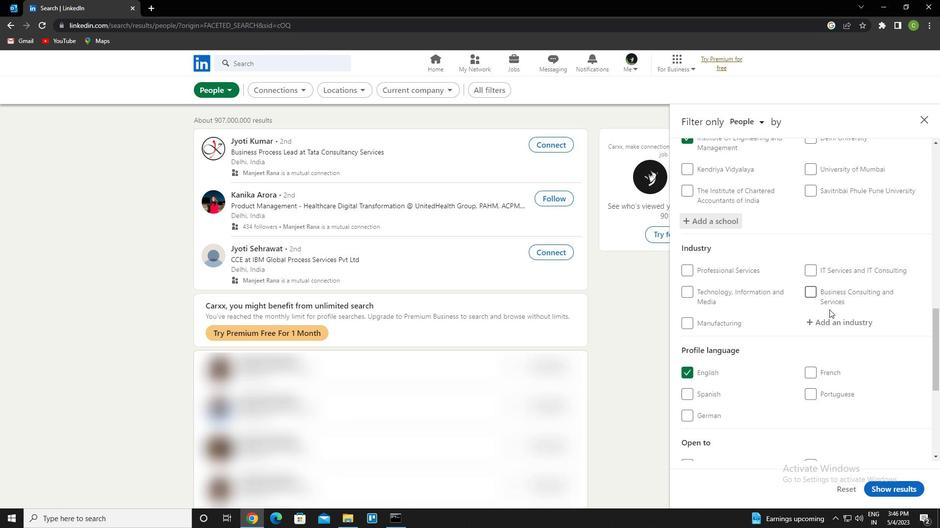 
Action: Mouse pressed left at (829, 318)
Screenshot: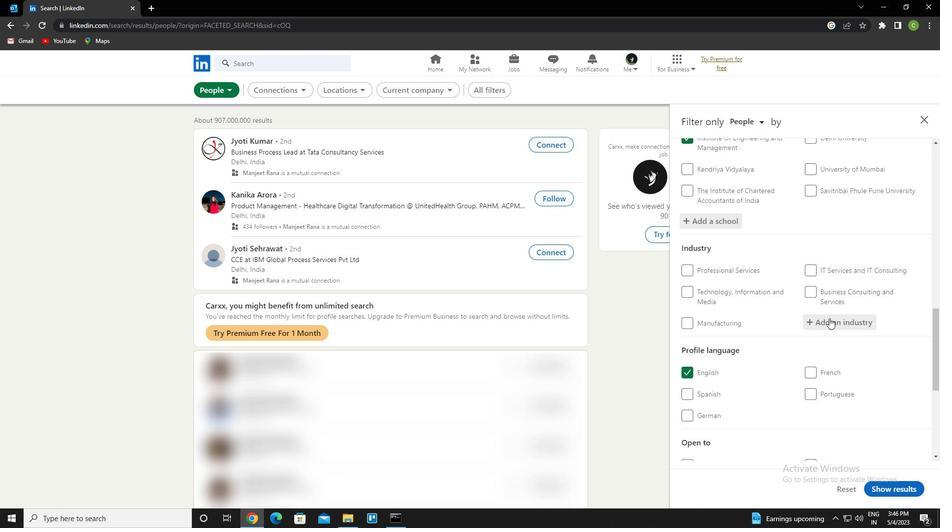 
Action: Key pressed <Key.caps_lock>p<Key.caps_lock>erformo<Key.backspace>ing<Key.space><Key.down><Key.enter>
Screenshot: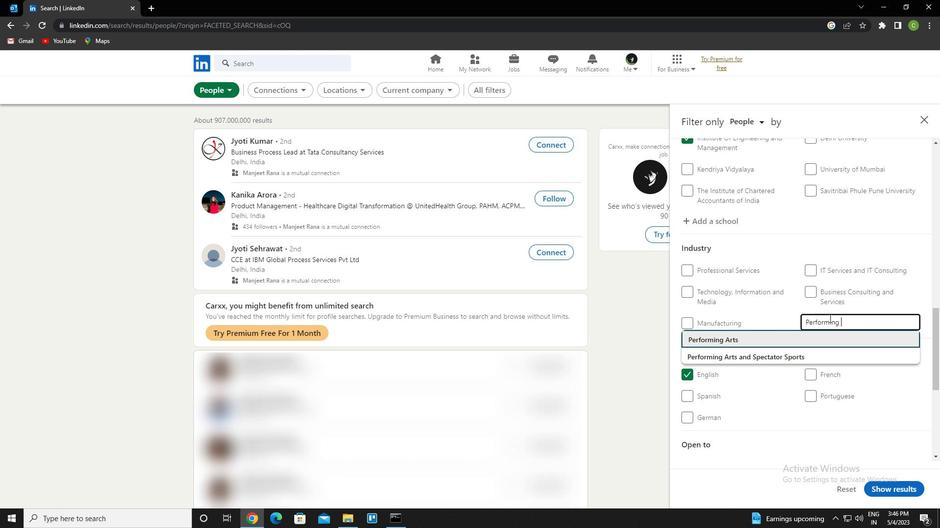 
Action: Mouse scrolled (829, 318) with delta (0, 0)
Screenshot: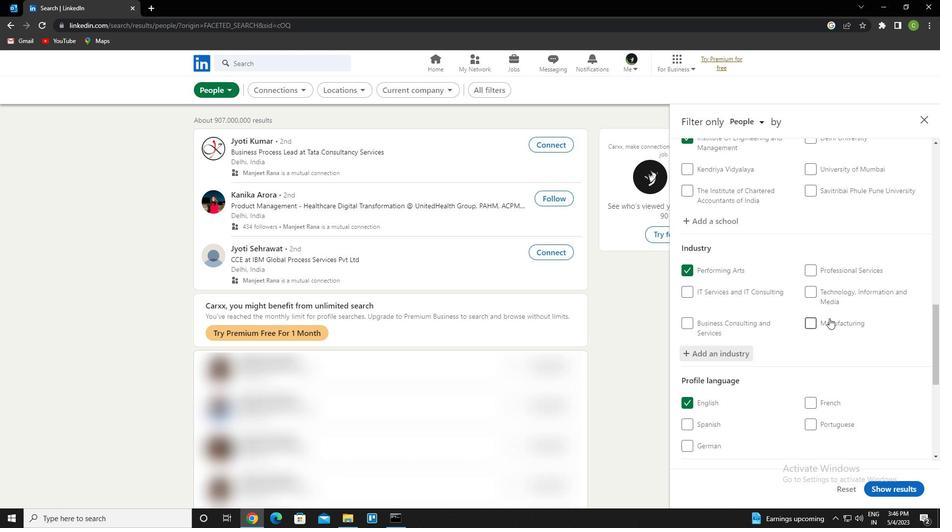 
Action: Mouse scrolled (829, 318) with delta (0, 0)
Screenshot: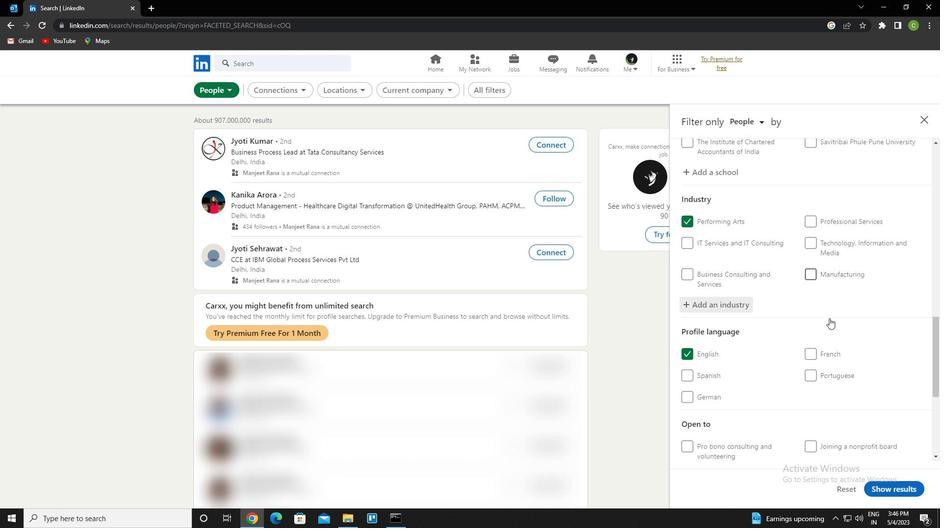 
Action: Mouse scrolled (829, 318) with delta (0, 0)
Screenshot: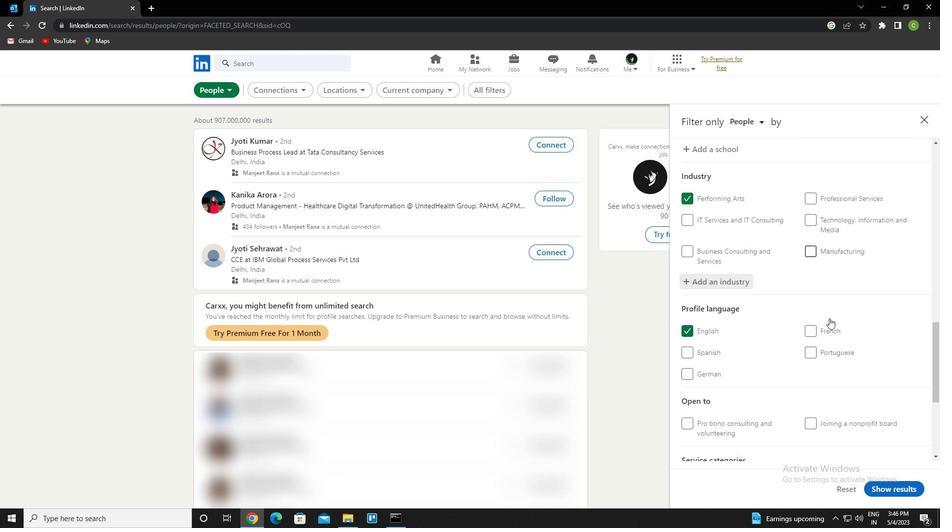 
Action: Mouse scrolled (829, 318) with delta (0, 0)
Screenshot: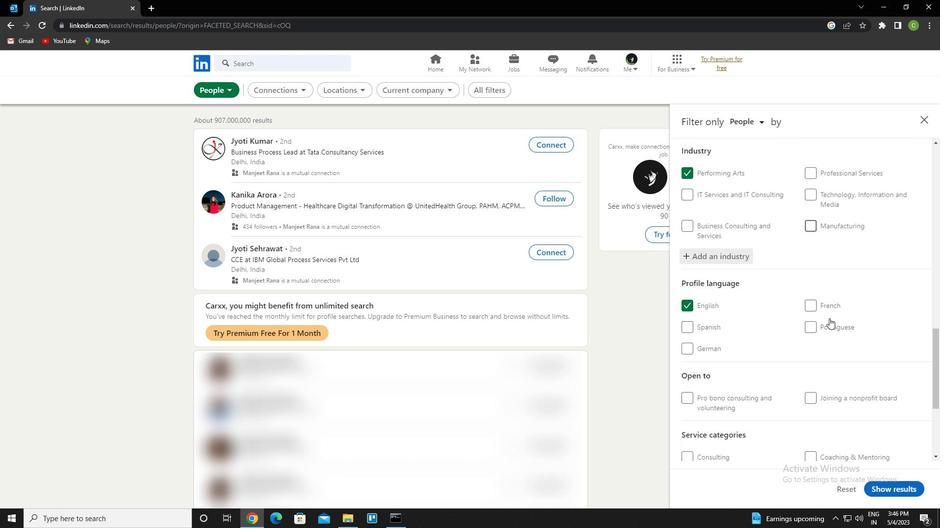 
Action: Mouse scrolled (829, 318) with delta (0, 0)
Screenshot: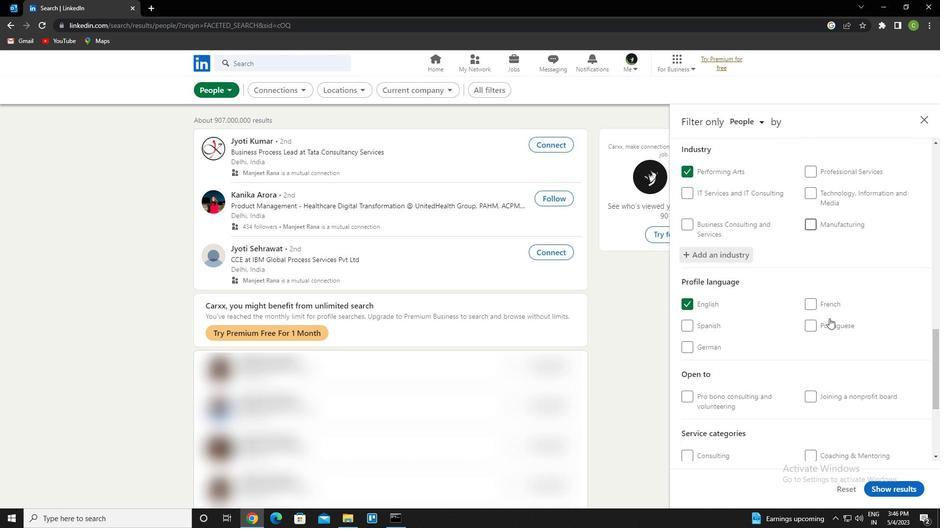 
Action: Mouse scrolled (829, 318) with delta (0, 0)
Screenshot: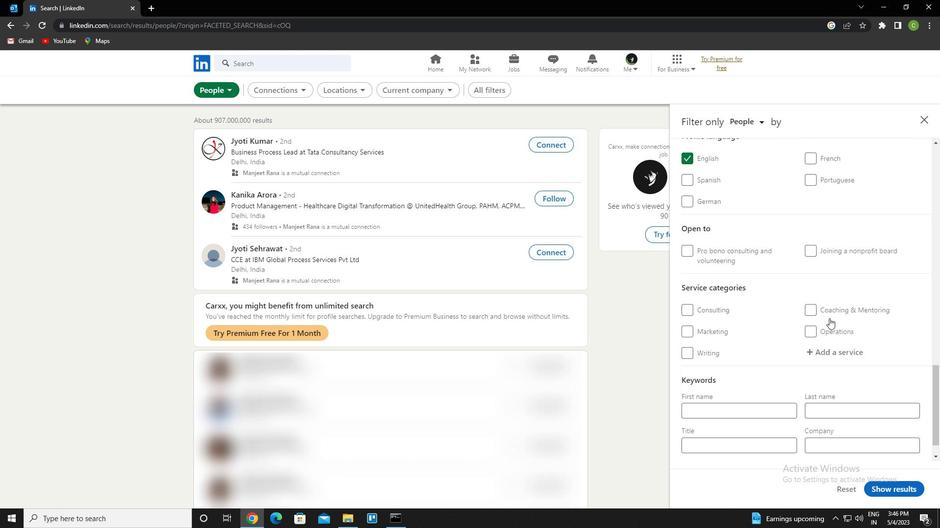 
Action: Mouse scrolled (829, 318) with delta (0, 0)
Screenshot: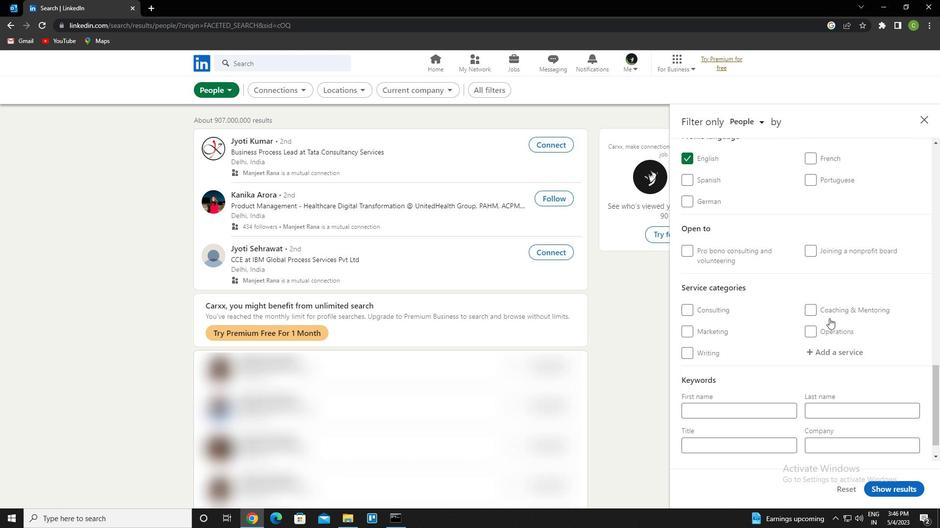 
Action: Mouse moved to (828, 321)
Screenshot: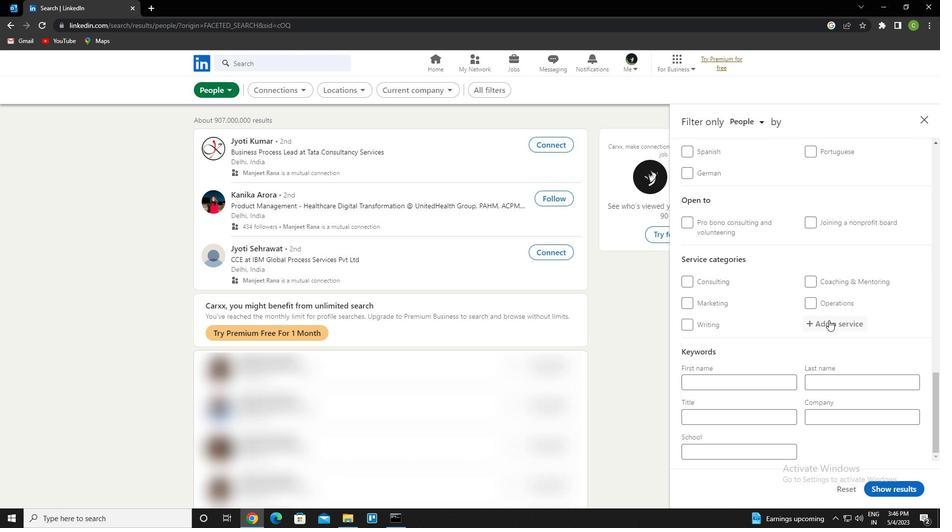 
Action: Mouse pressed left at (828, 321)
Screenshot: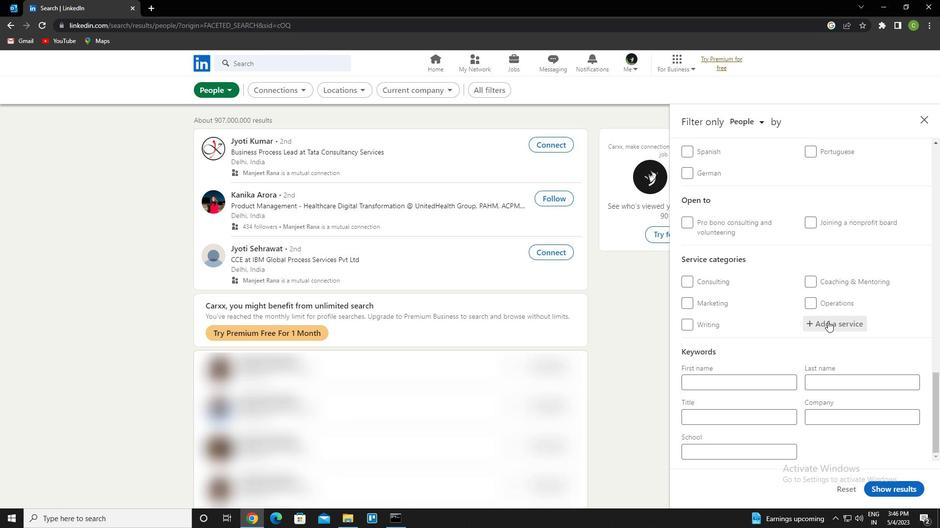 
Action: Key pressed <Key.caps_lock>
Screenshot: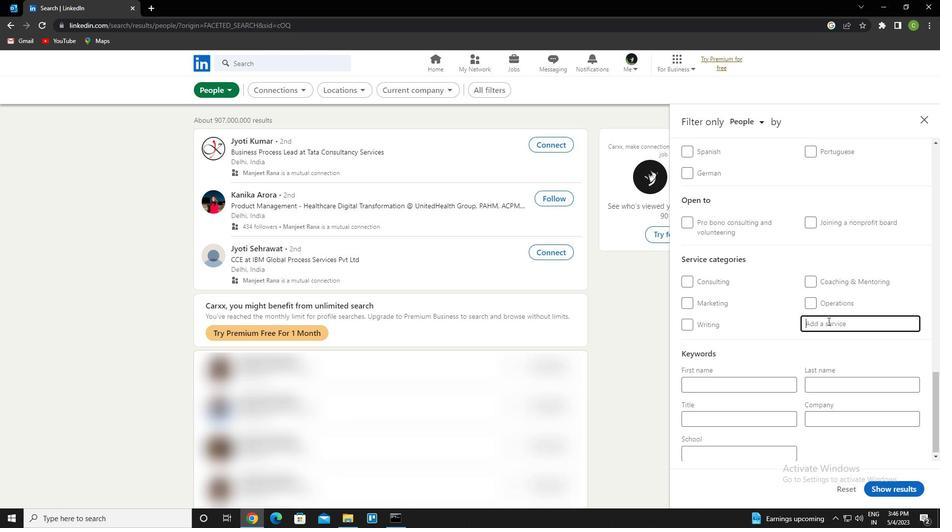 
Action: Mouse moved to (827, 321)
Screenshot: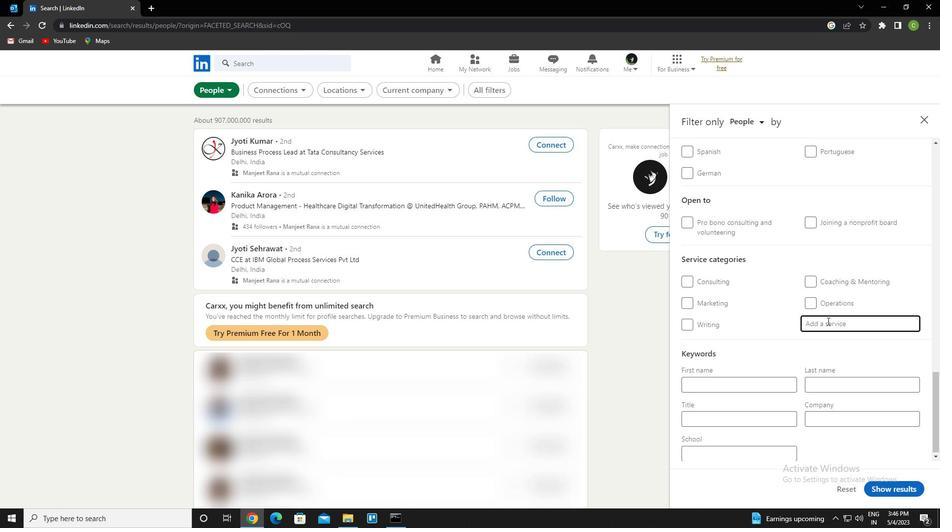
Action: Key pressed o<Key.caps_lock>utsourcing<Key.down><Key.enter>
Screenshot: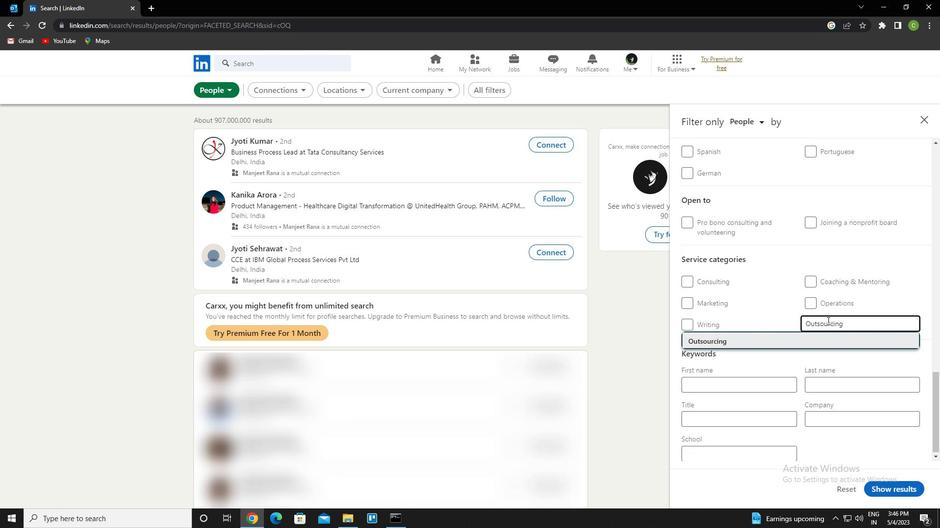 
Action: Mouse scrolled (827, 320) with delta (0, 0)
Screenshot: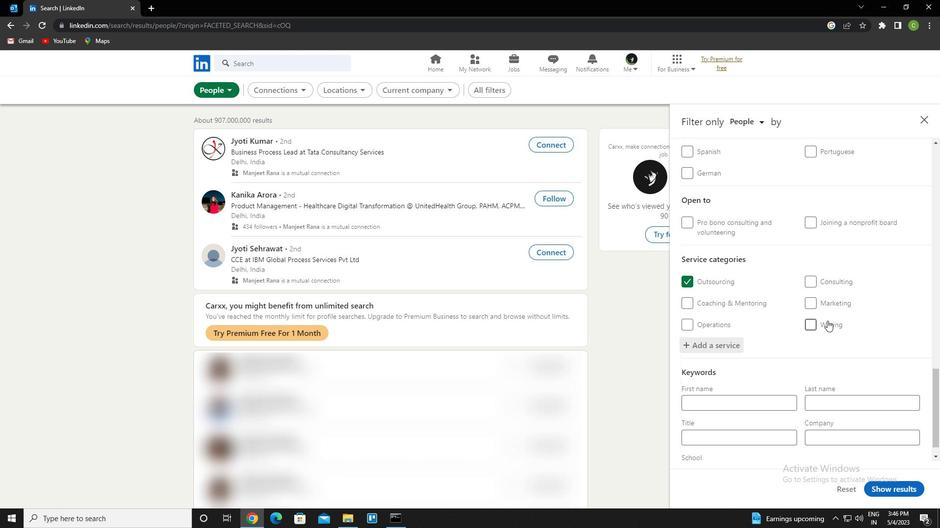 
Action: Mouse scrolled (827, 320) with delta (0, 0)
Screenshot: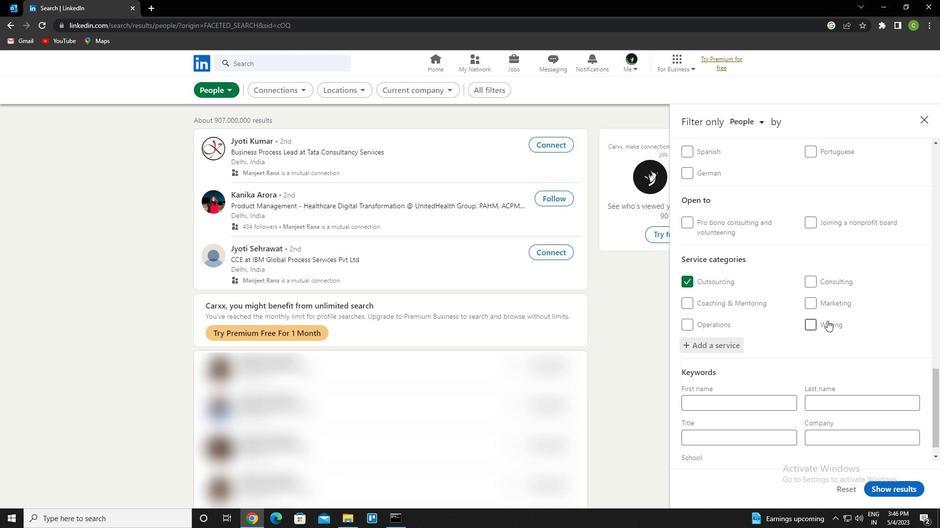 
Action: Mouse scrolled (827, 320) with delta (0, 0)
Screenshot: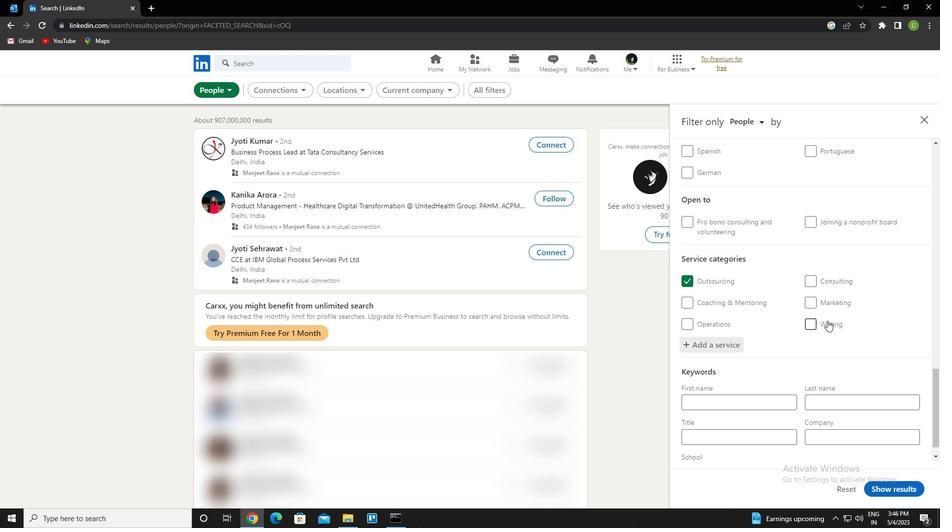 
Action: Mouse scrolled (827, 320) with delta (0, 0)
Screenshot: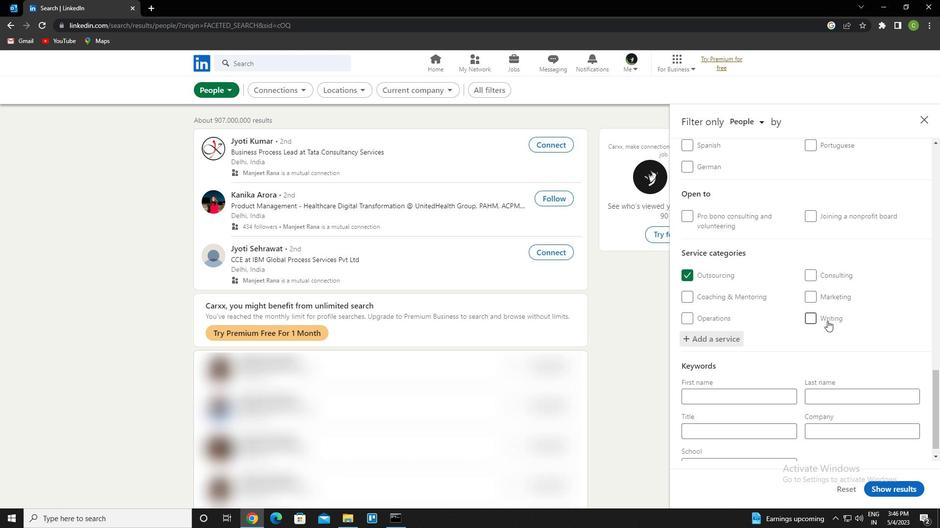 
Action: Mouse scrolled (827, 320) with delta (0, 0)
Screenshot: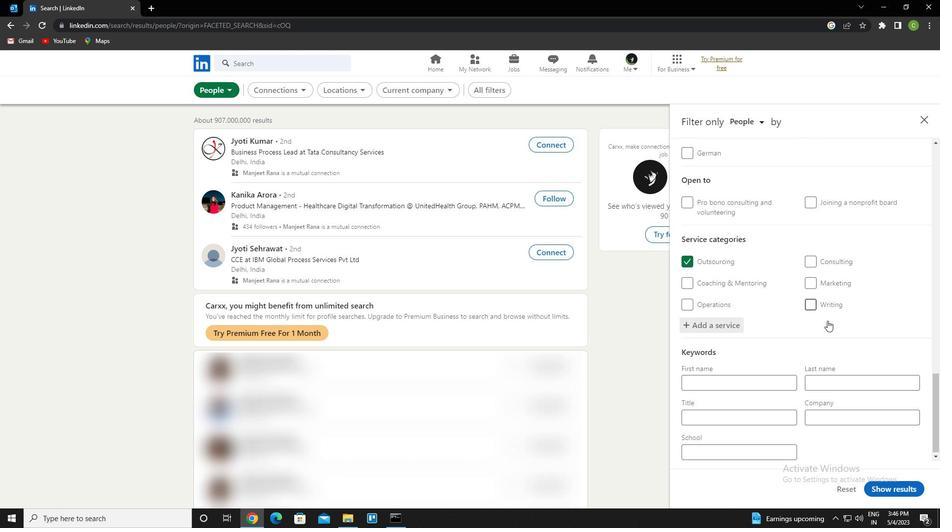 
Action: Mouse moved to (727, 418)
Screenshot: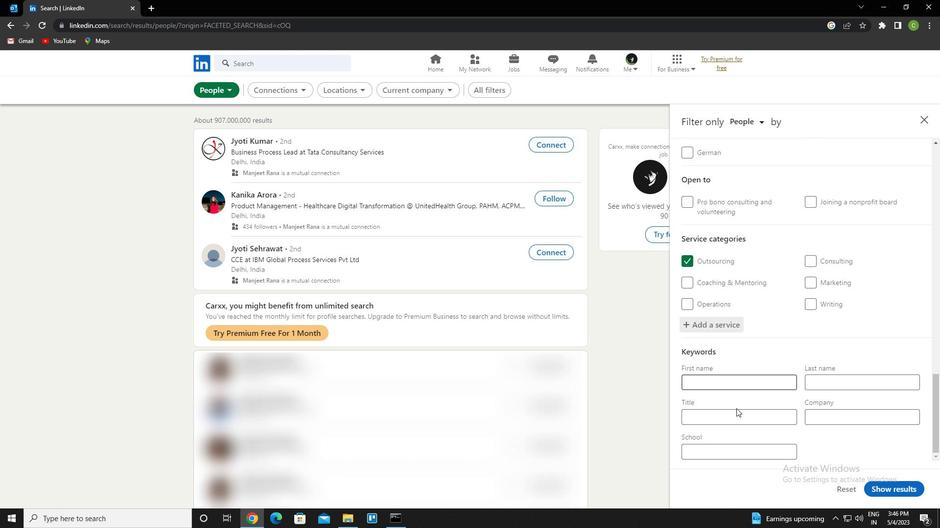 
Action: Mouse pressed left at (727, 418)
Screenshot: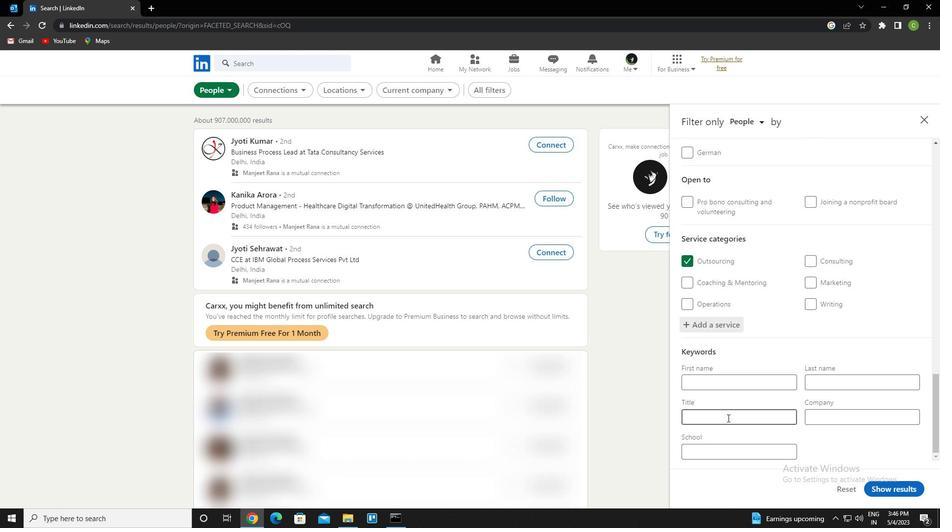 
Action: Mouse moved to (723, 417)
Screenshot: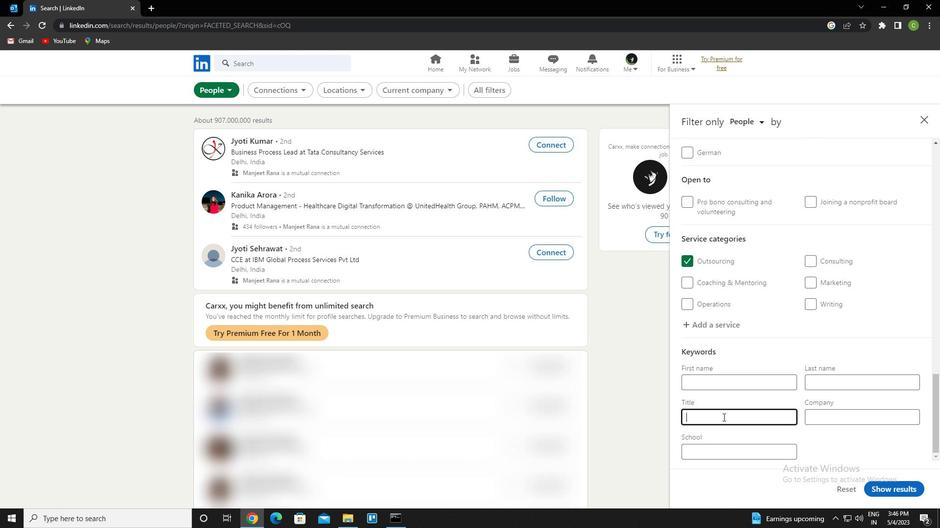 
Action: Key pressed <Key.caps_lock>t<Key.caps_lock>ravel<Key.space>nurse
Screenshot: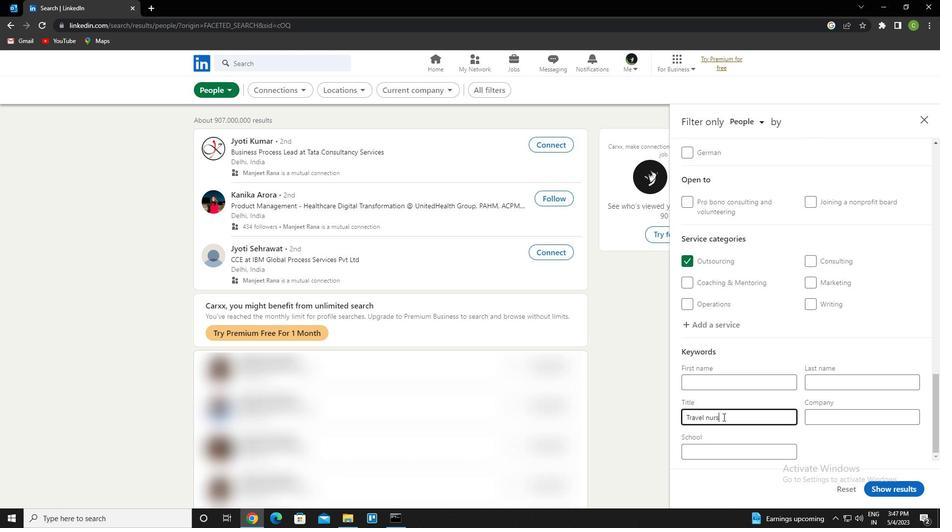 
Action: Mouse moved to (893, 493)
Screenshot: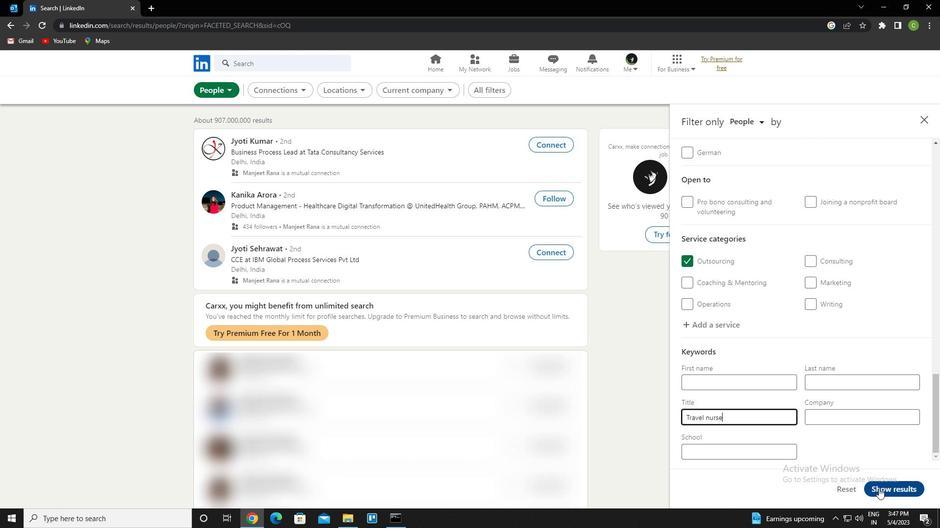 
Action: Mouse pressed left at (893, 493)
Screenshot: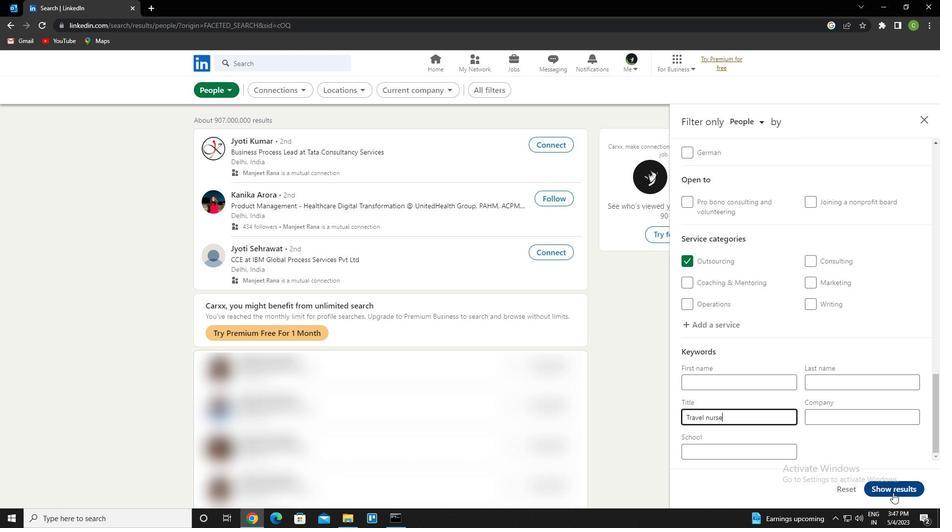 
Action: Mouse moved to (498, 438)
Screenshot: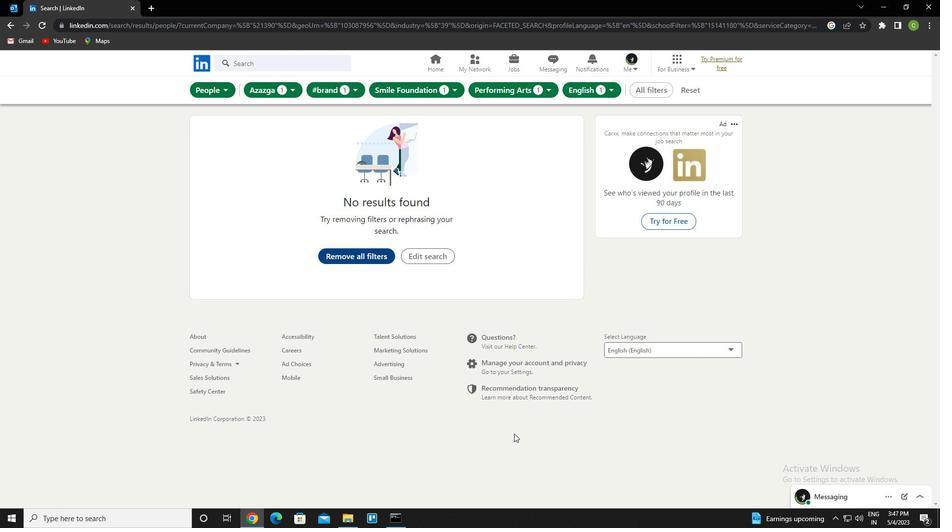 
